 Task: In Heading Arial with underline. Font size of heading  '18'Font style of data Calibri. Font size of data  9Alignment of headline & data Align center. Fill color in heading,  RedFont color of data Black Apply border in Data No BorderIn the sheet   Precision Sales review book
Action: Mouse moved to (80, 184)
Screenshot: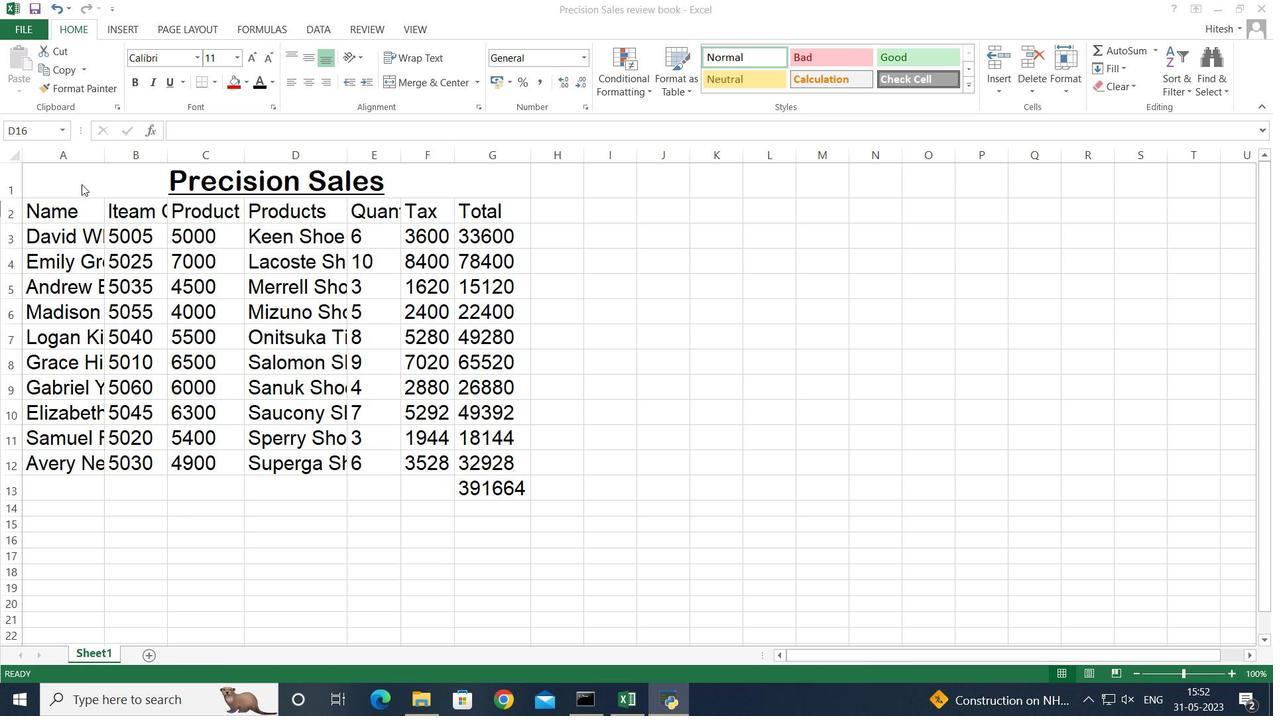 
Action: Mouse pressed left at (80, 184)
Screenshot: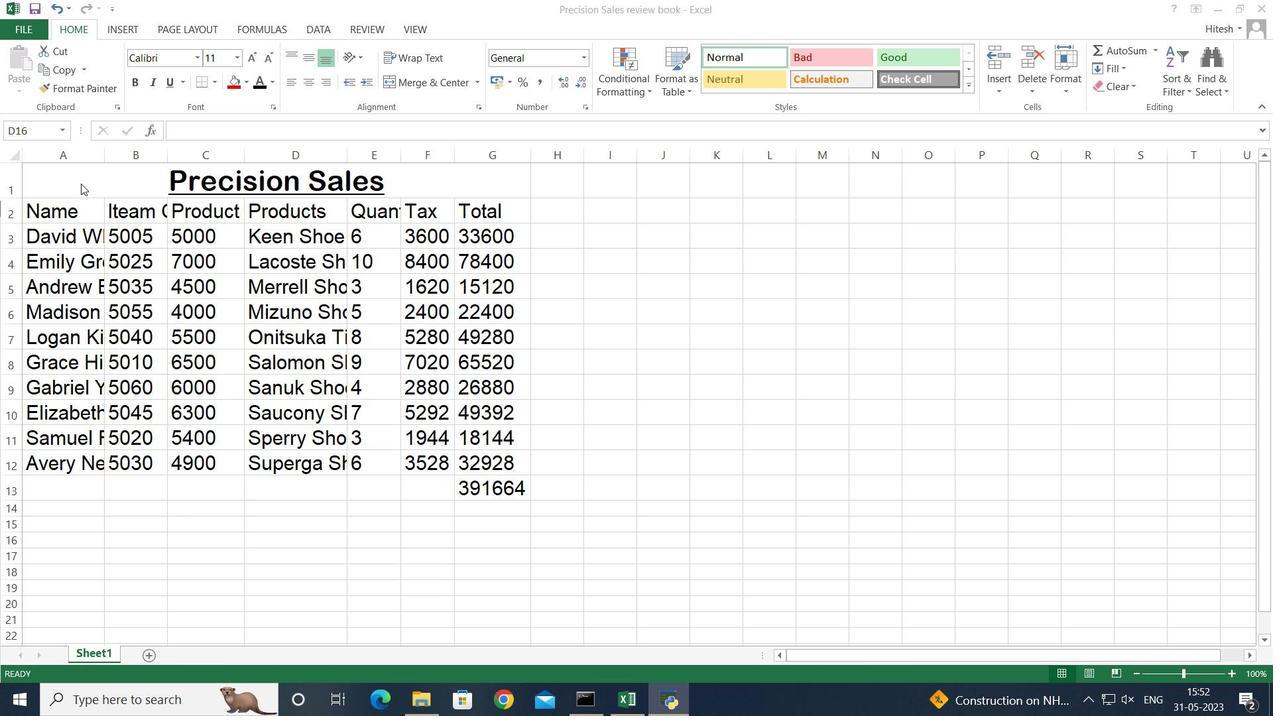 
Action: Mouse moved to (82, 181)
Screenshot: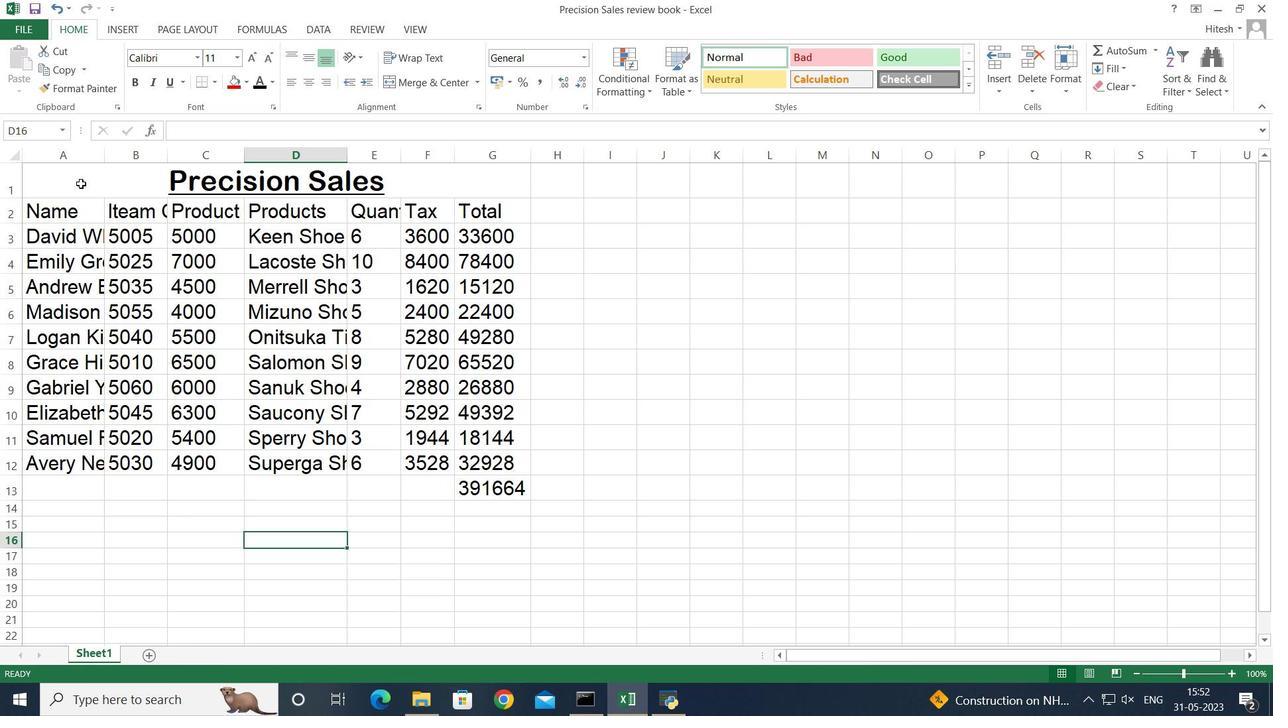
Action: Mouse pressed left at (82, 181)
Screenshot: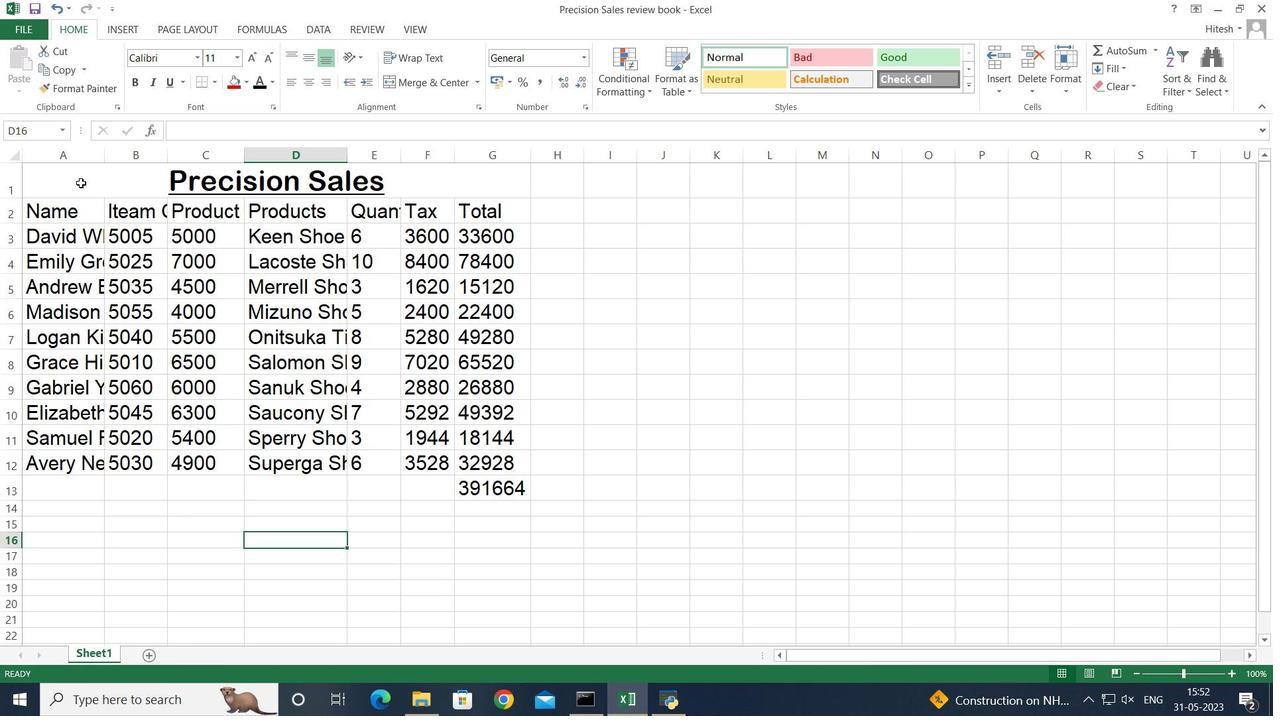 
Action: Mouse moved to (194, 54)
Screenshot: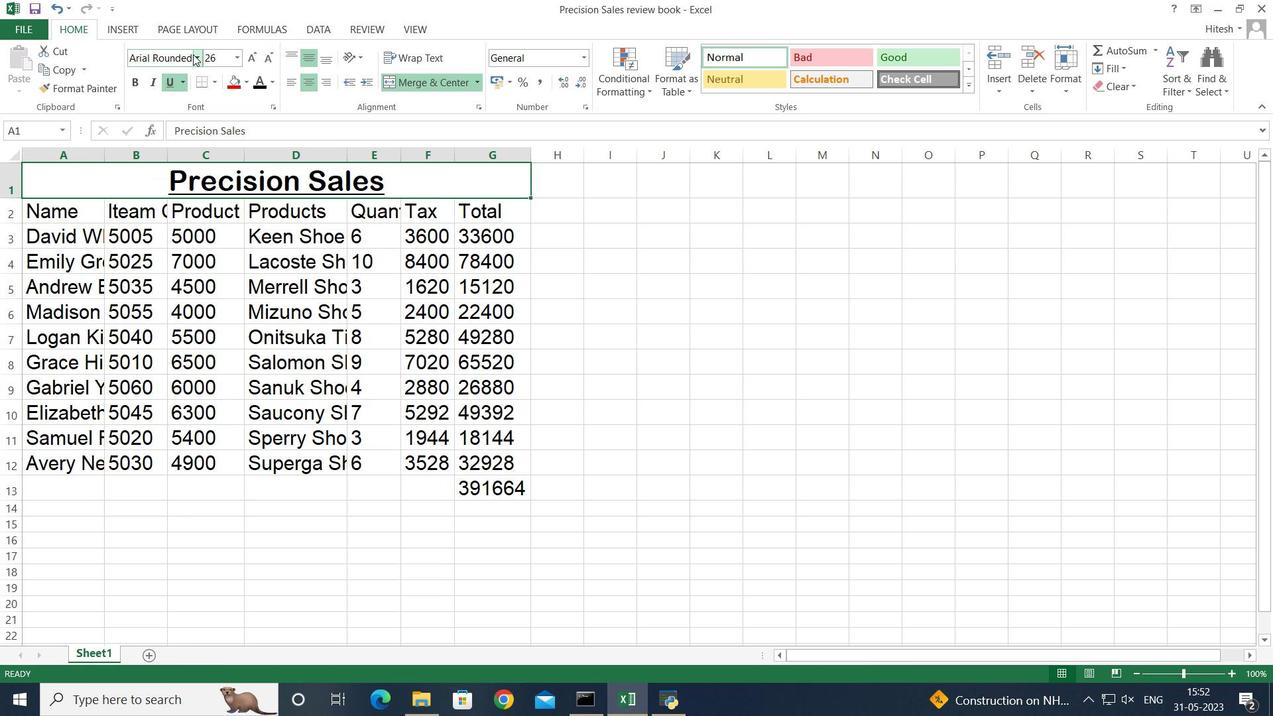 
Action: Mouse pressed left at (194, 54)
Screenshot: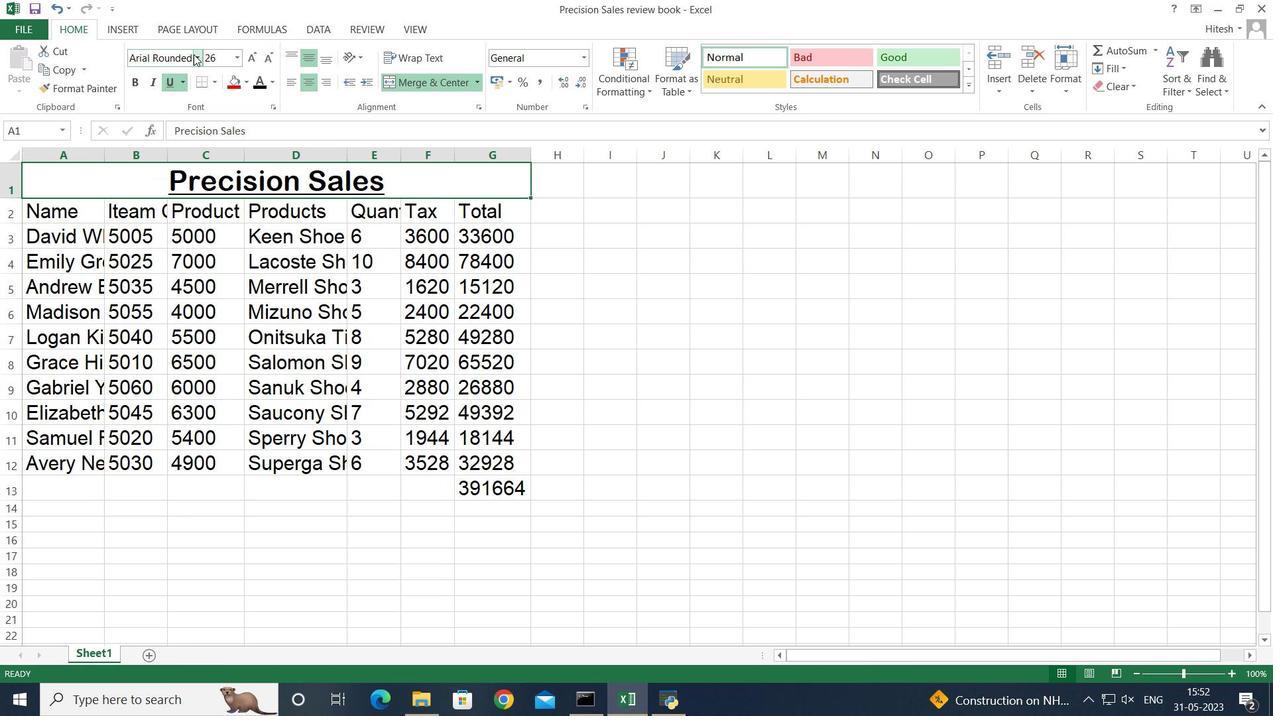 
Action: Mouse moved to (188, 196)
Screenshot: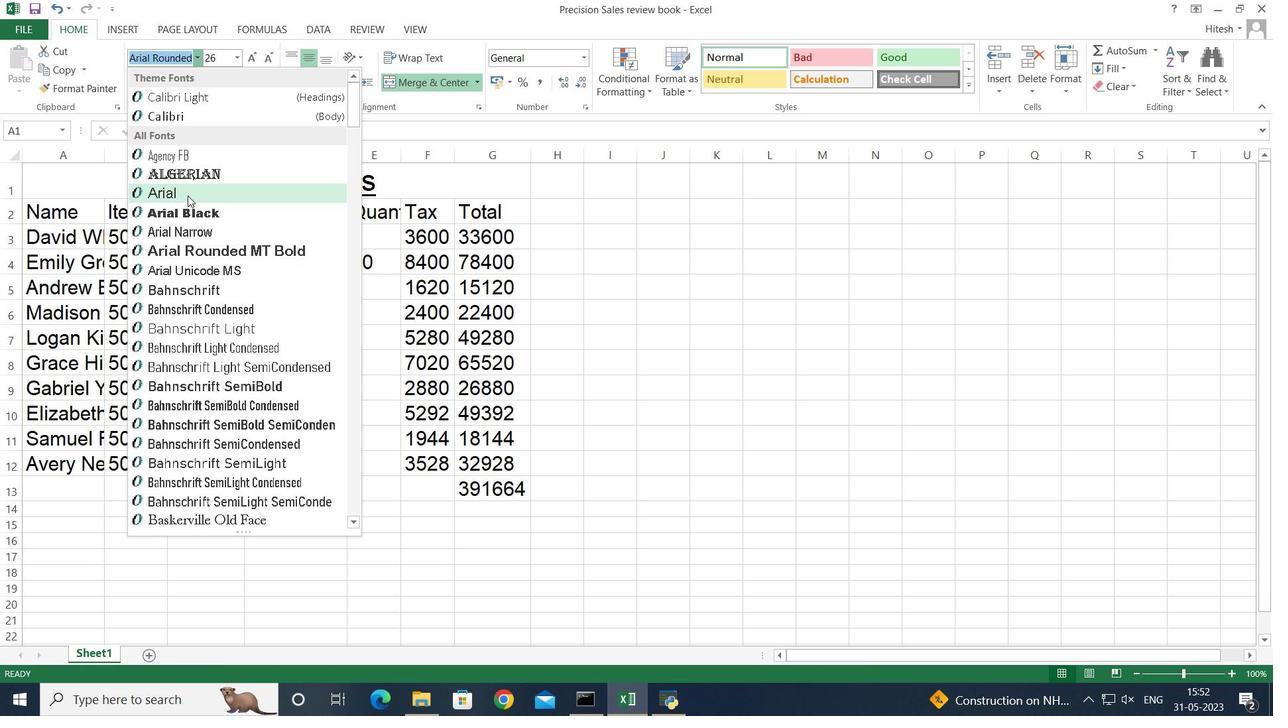
Action: Mouse pressed left at (188, 196)
Screenshot: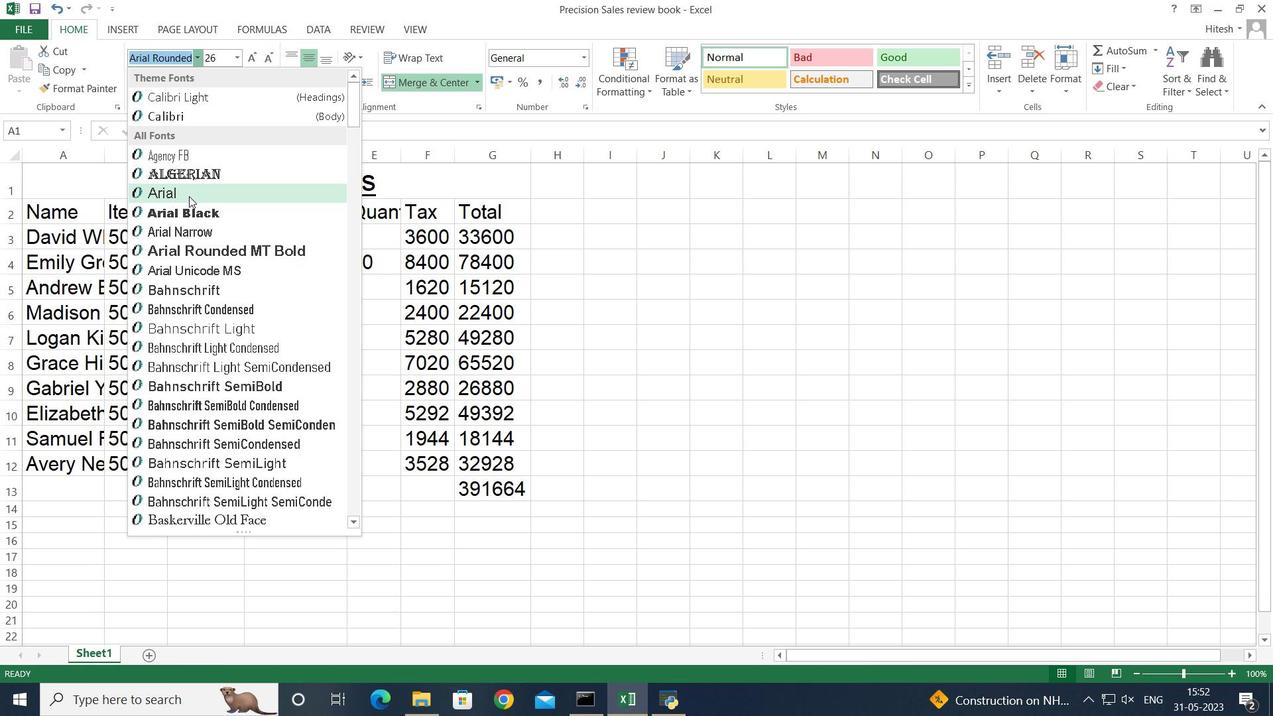 
Action: Mouse moved to (173, 81)
Screenshot: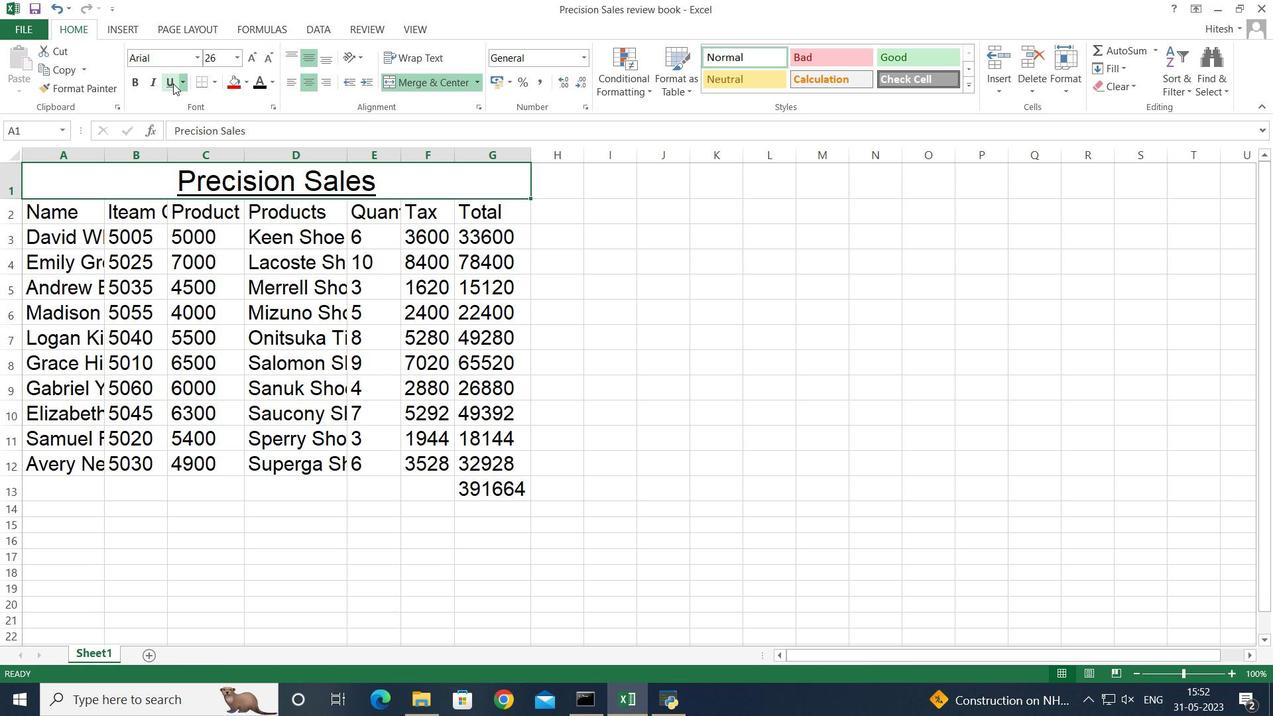 
Action: Mouse pressed left at (173, 81)
Screenshot: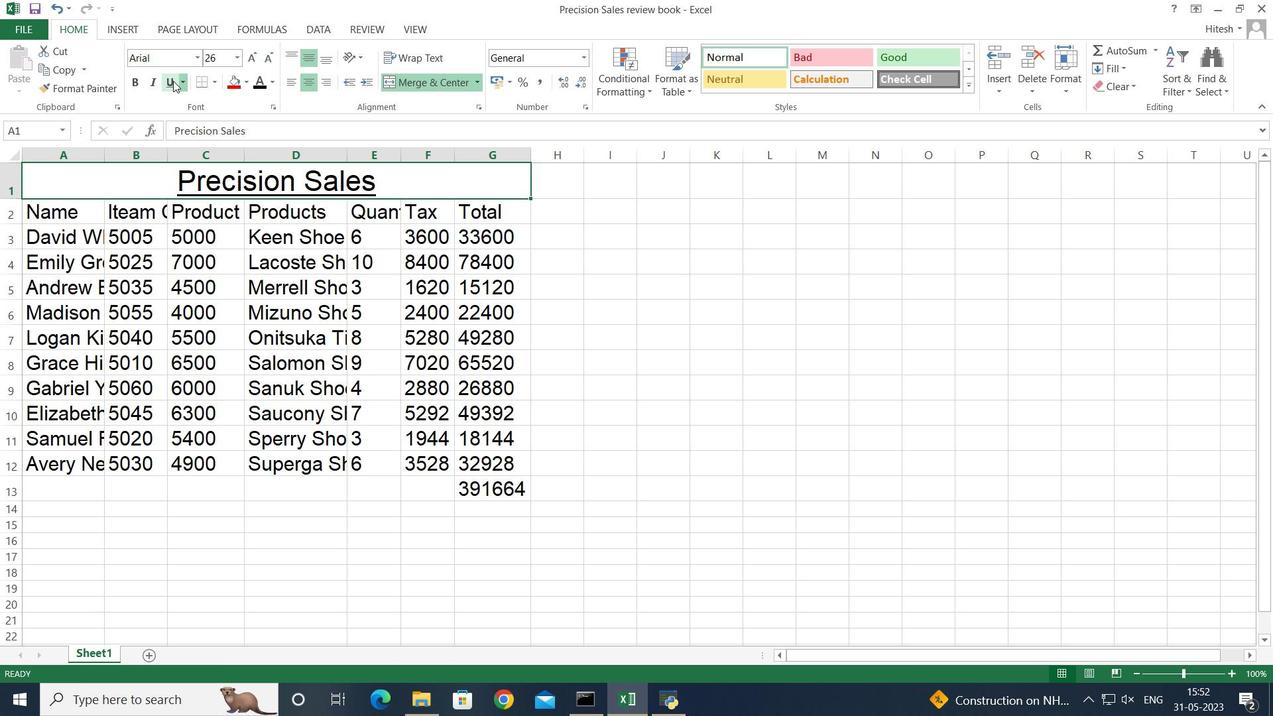 
Action: Mouse pressed left at (173, 81)
Screenshot: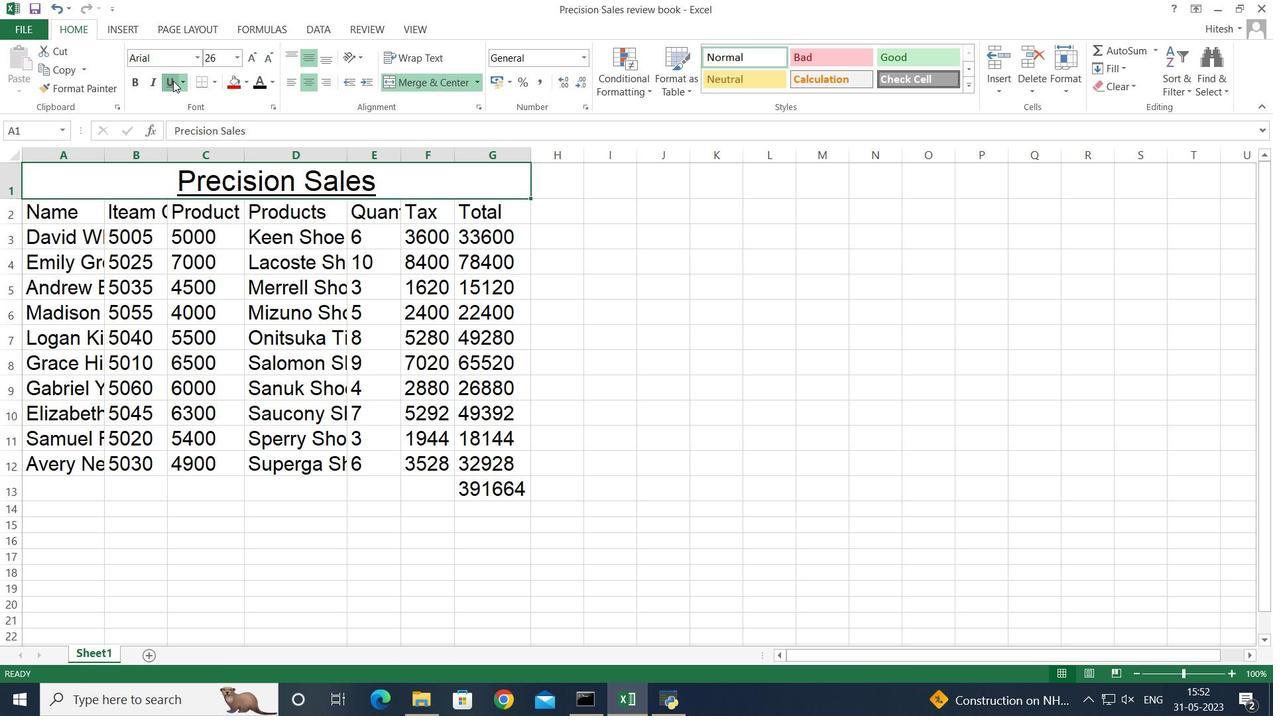 
Action: Mouse moved to (237, 55)
Screenshot: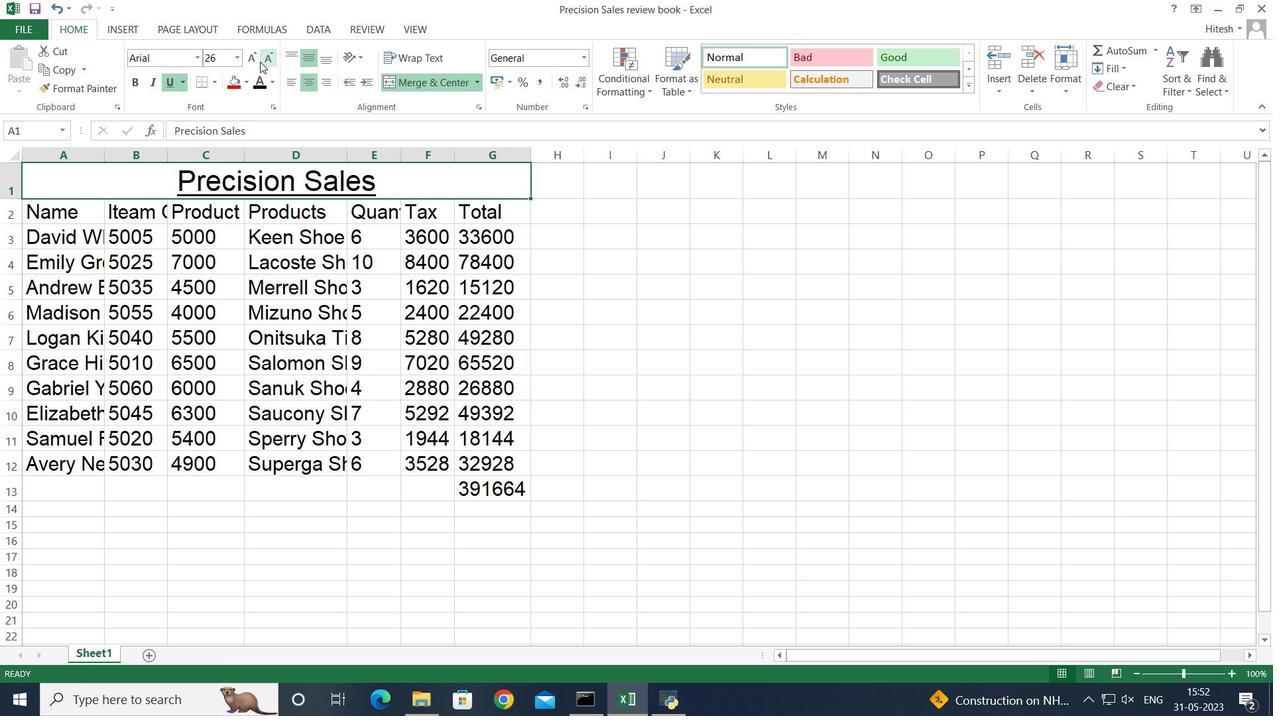 
Action: Mouse pressed left at (237, 55)
Screenshot: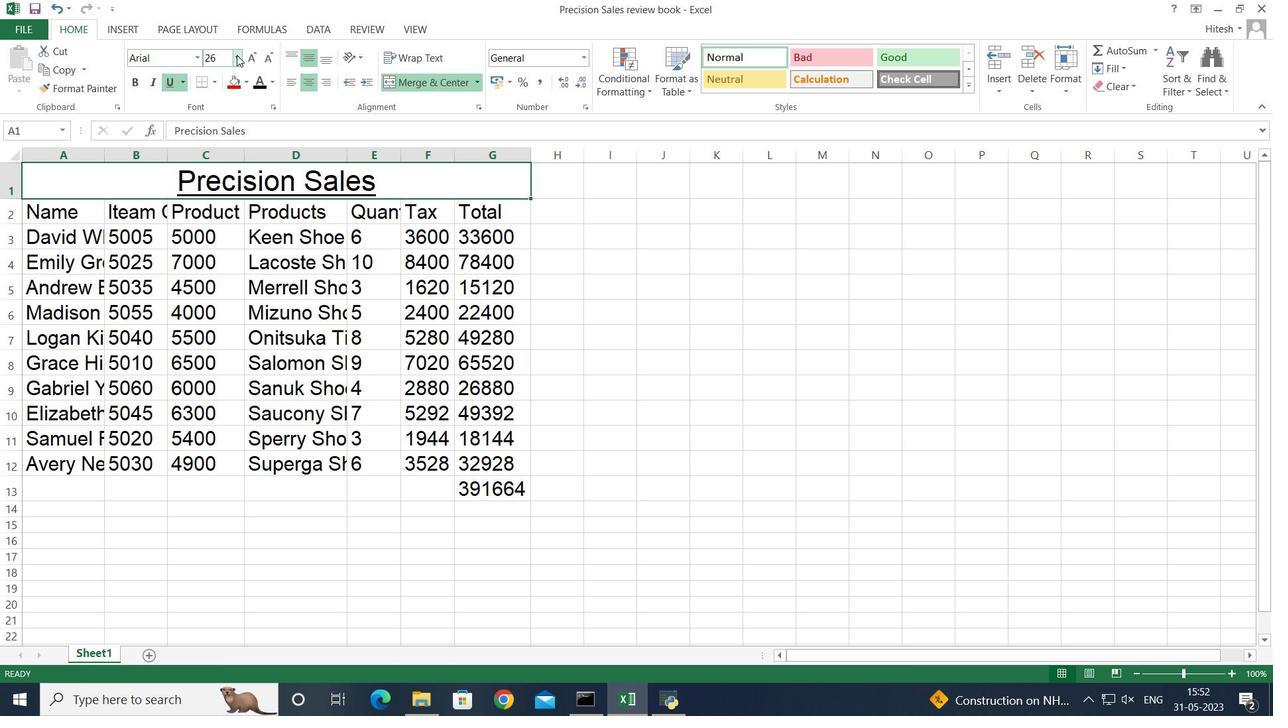 
Action: Mouse moved to (218, 182)
Screenshot: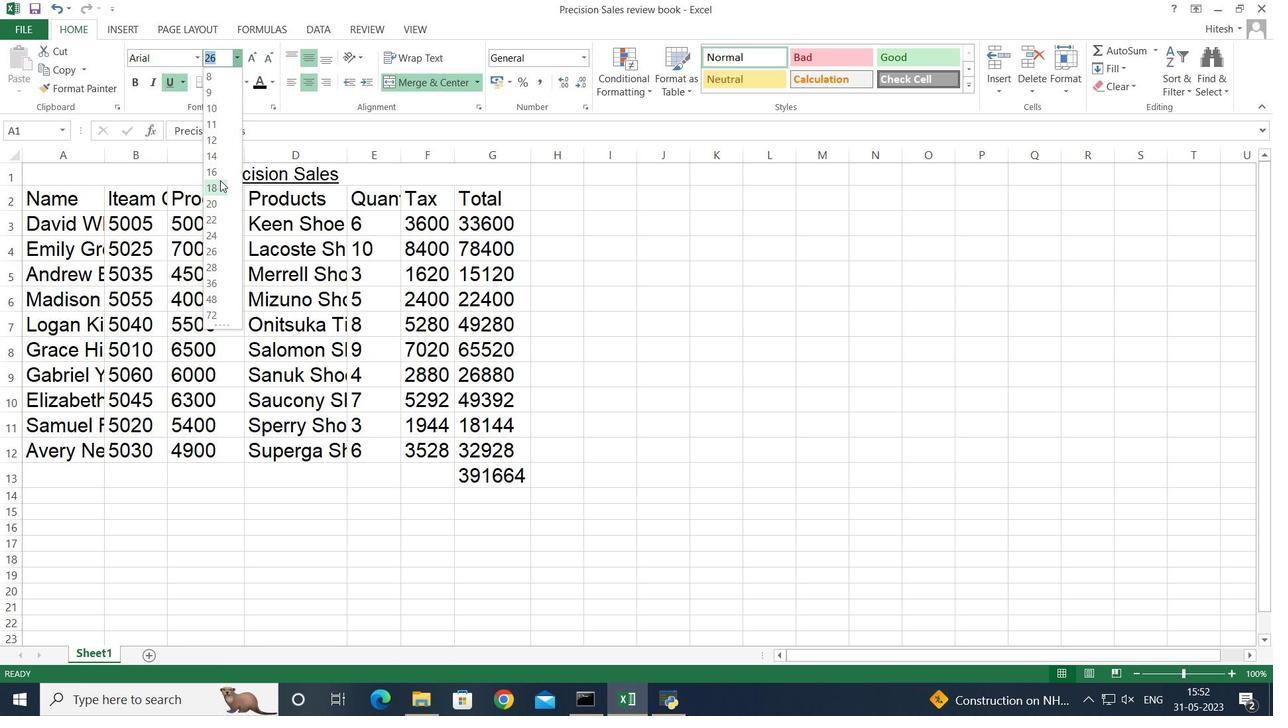 
Action: Mouse pressed left at (218, 182)
Screenshot: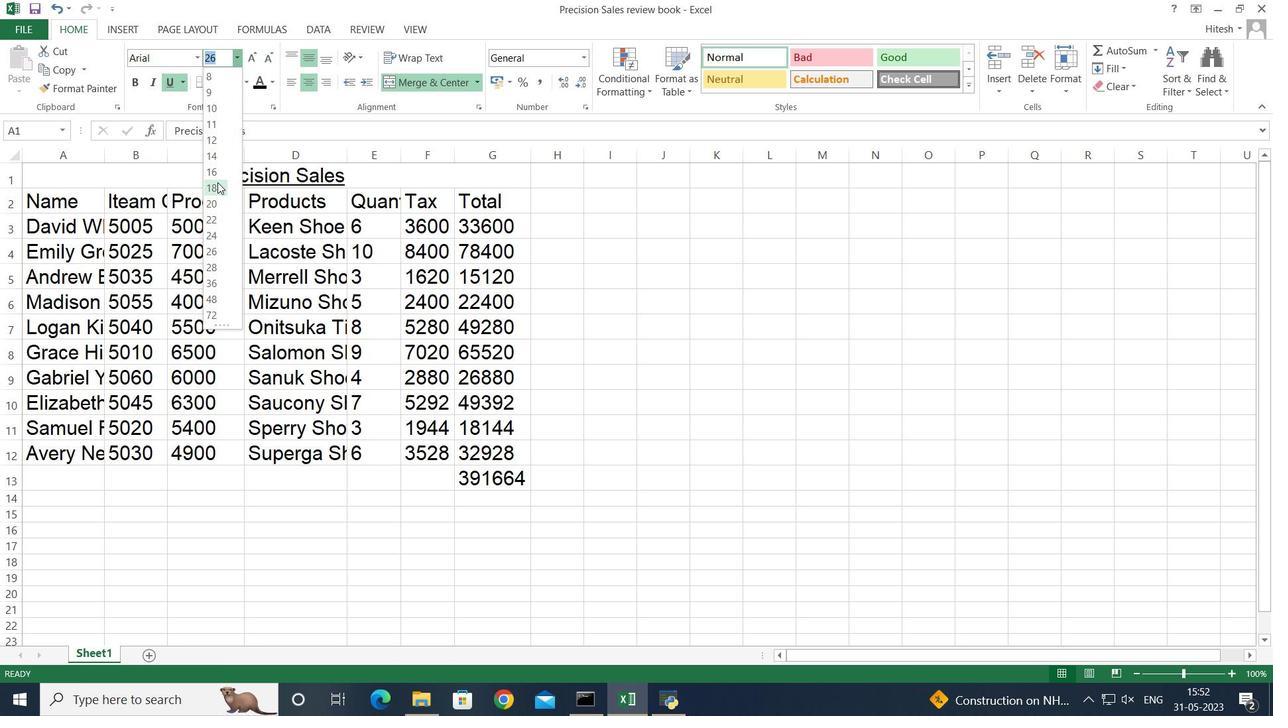 
Action: Mouse moved to (141, 483)
Screenshot: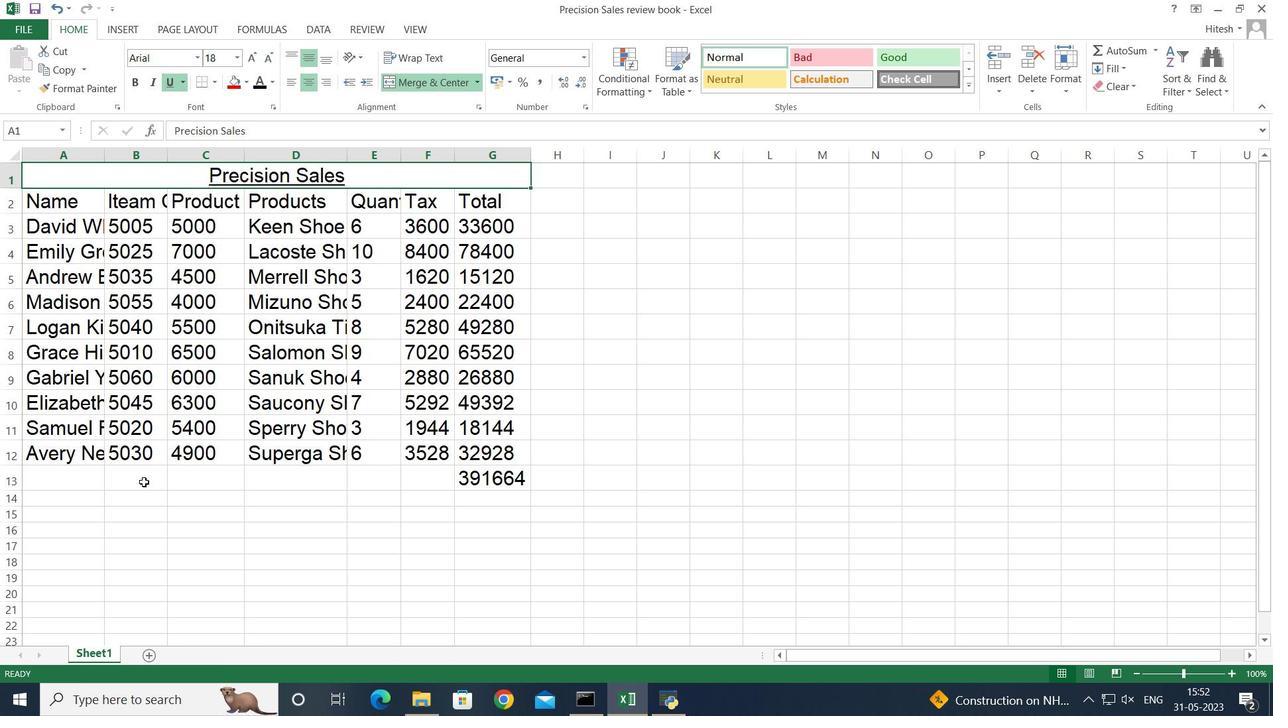
Action: Mouse pressed left at (141, 483)
Screenshot: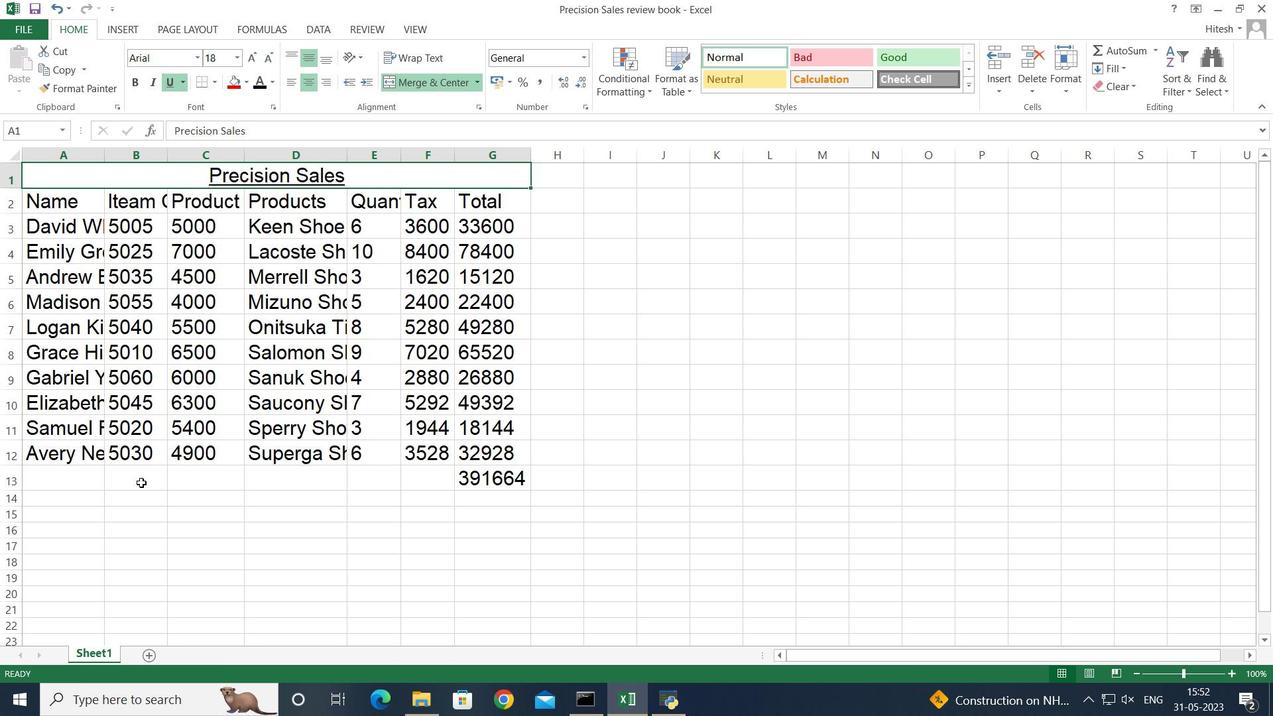 
Action: Mouse moved to (65, 198)
Screenshot: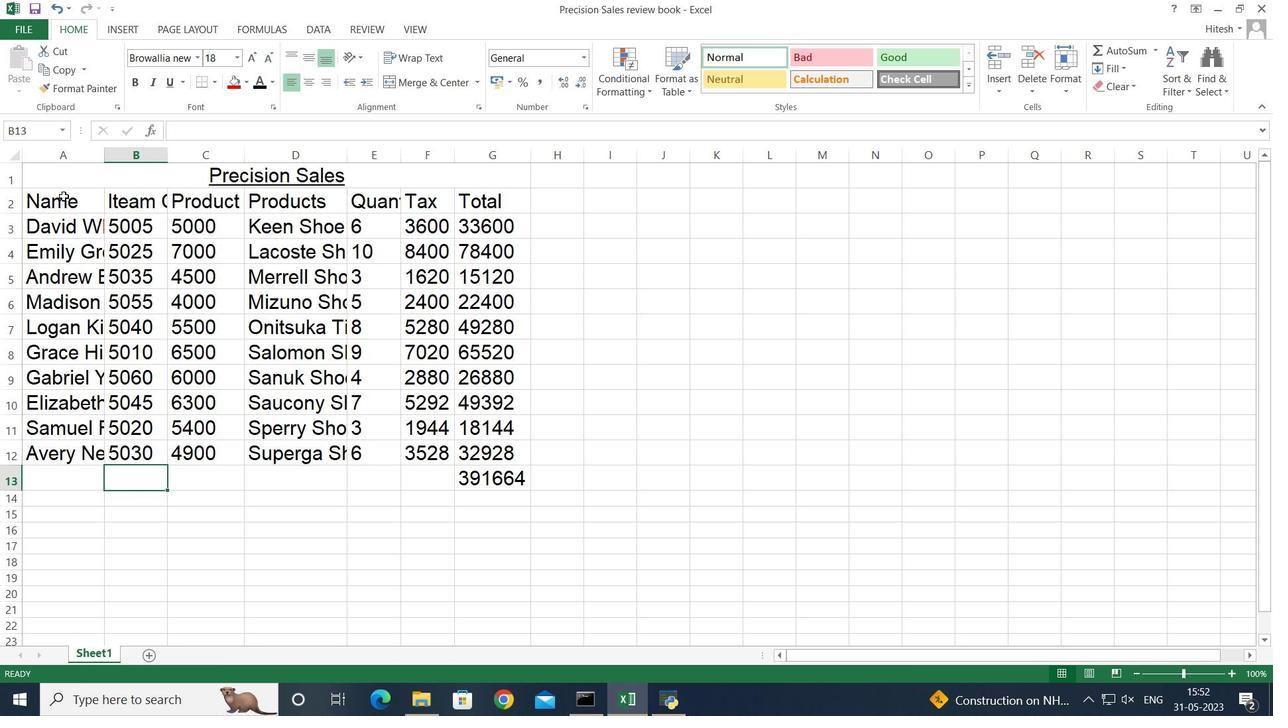 
Action: Mouse pressed left at (65, 198)
Screenshot: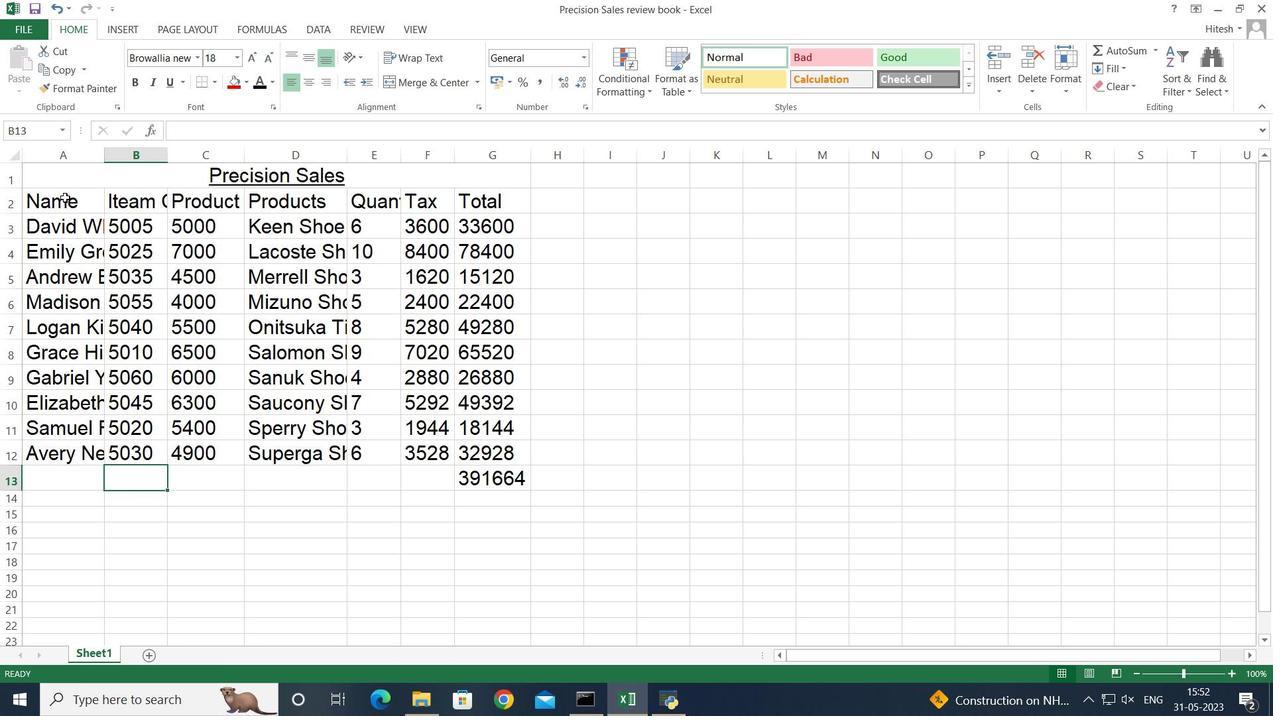 
Action: Key pressed <Key.shift><Key.right><Key.right><Key.right><Key.right><Key.right><Key.right><Key.down><Key.down><Key.down><Key.down><Key.down><Key.down><Key.down><Key.down><Key.down><Key.down><Key.down>
Screenshot: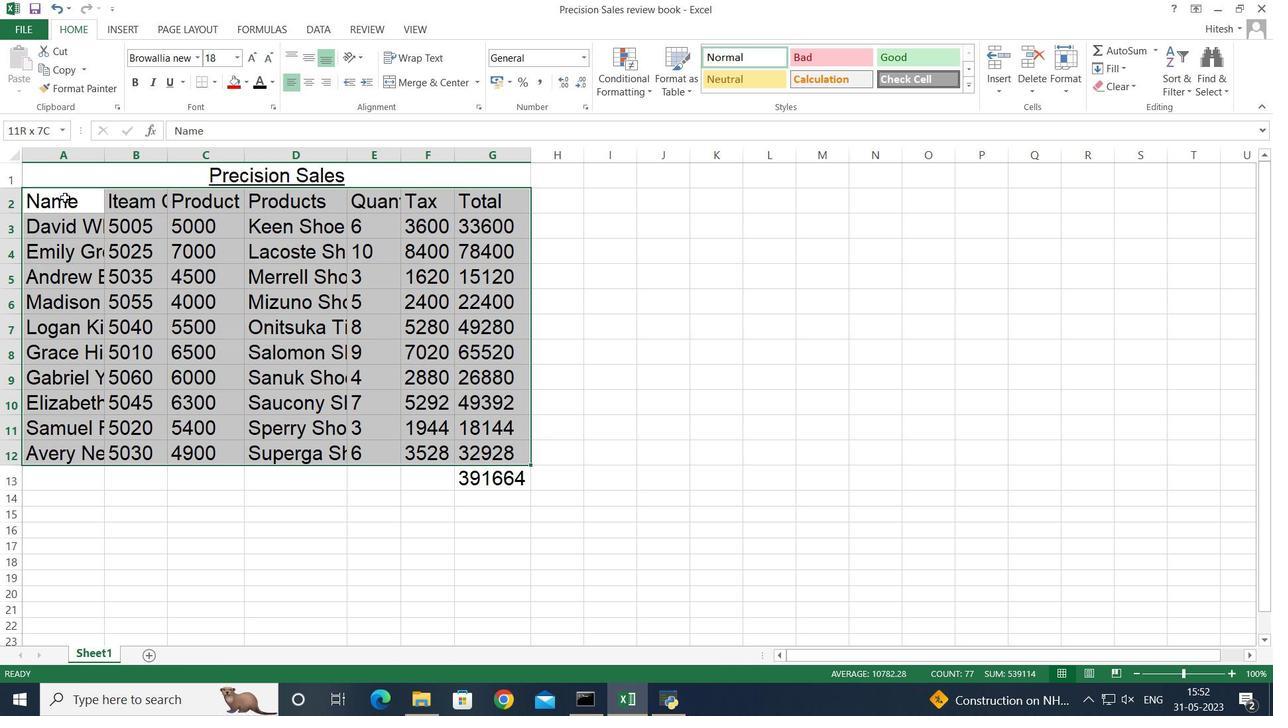 
Action: Mouse moved to (196, 62)
Screenshot: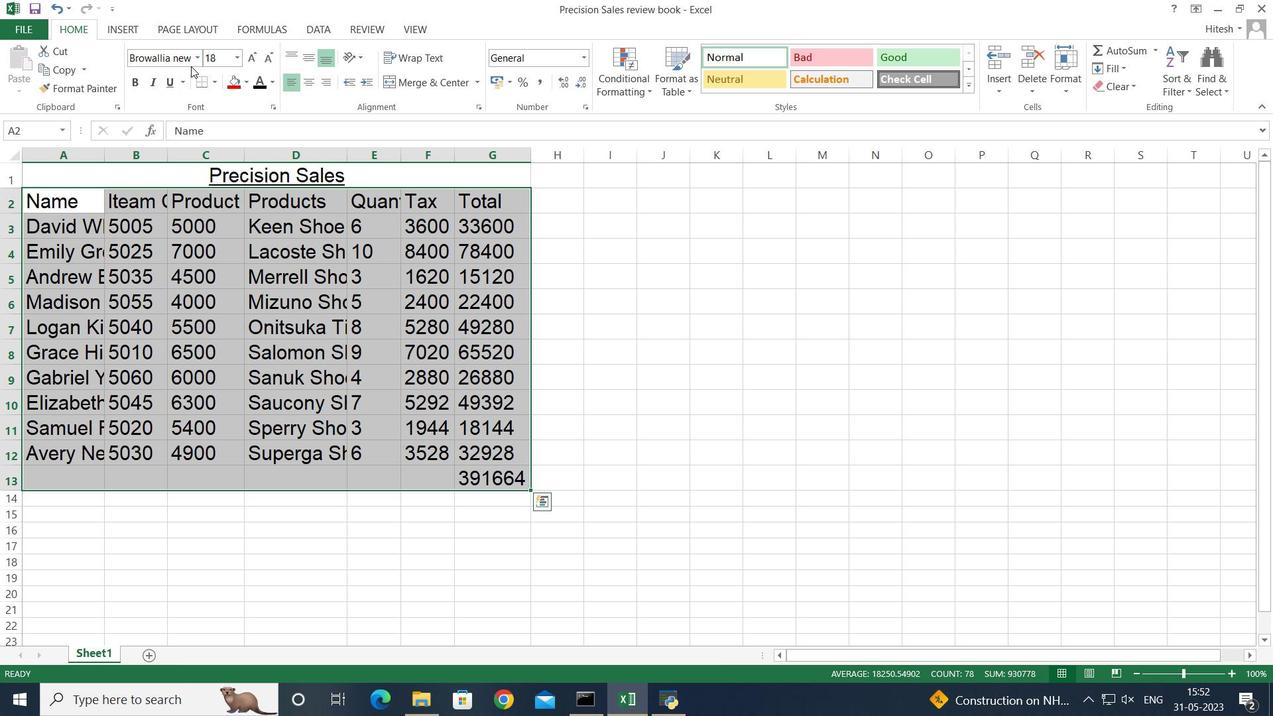 
Action: Mouse pressed left at (196, 62)
Screenshot: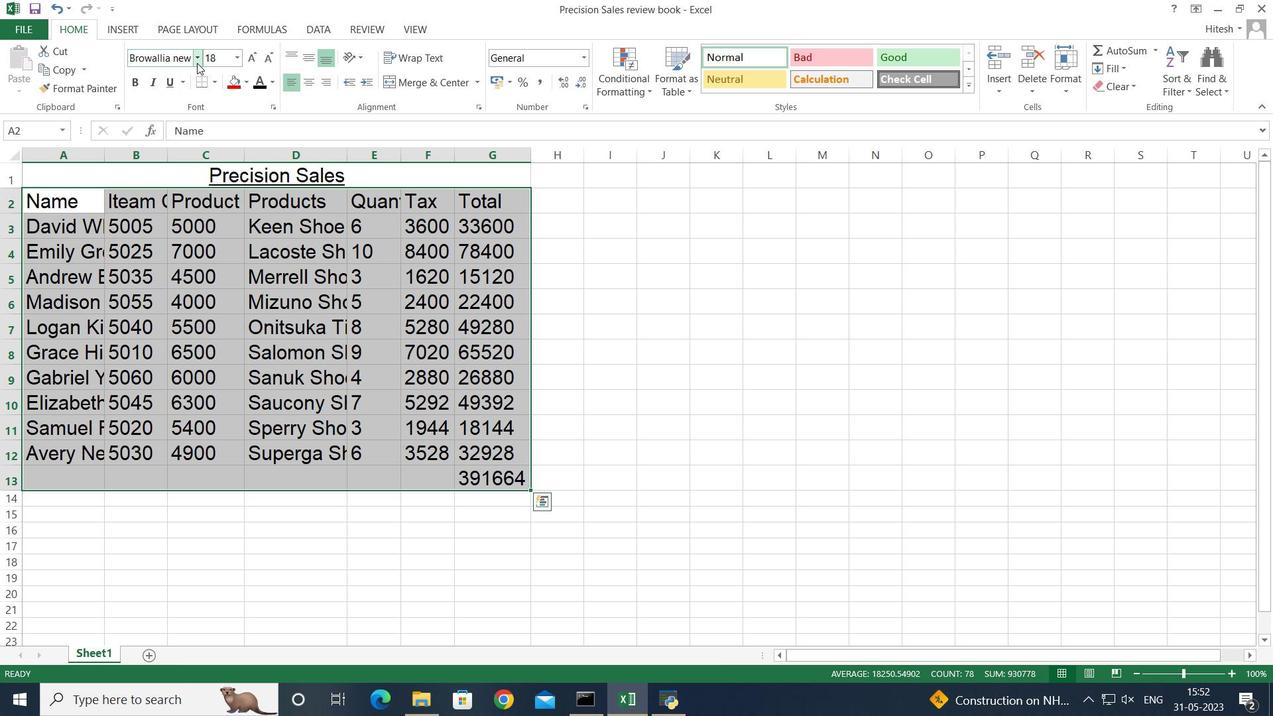 
Action: Mouse moved to (190, 112)
Screenshot: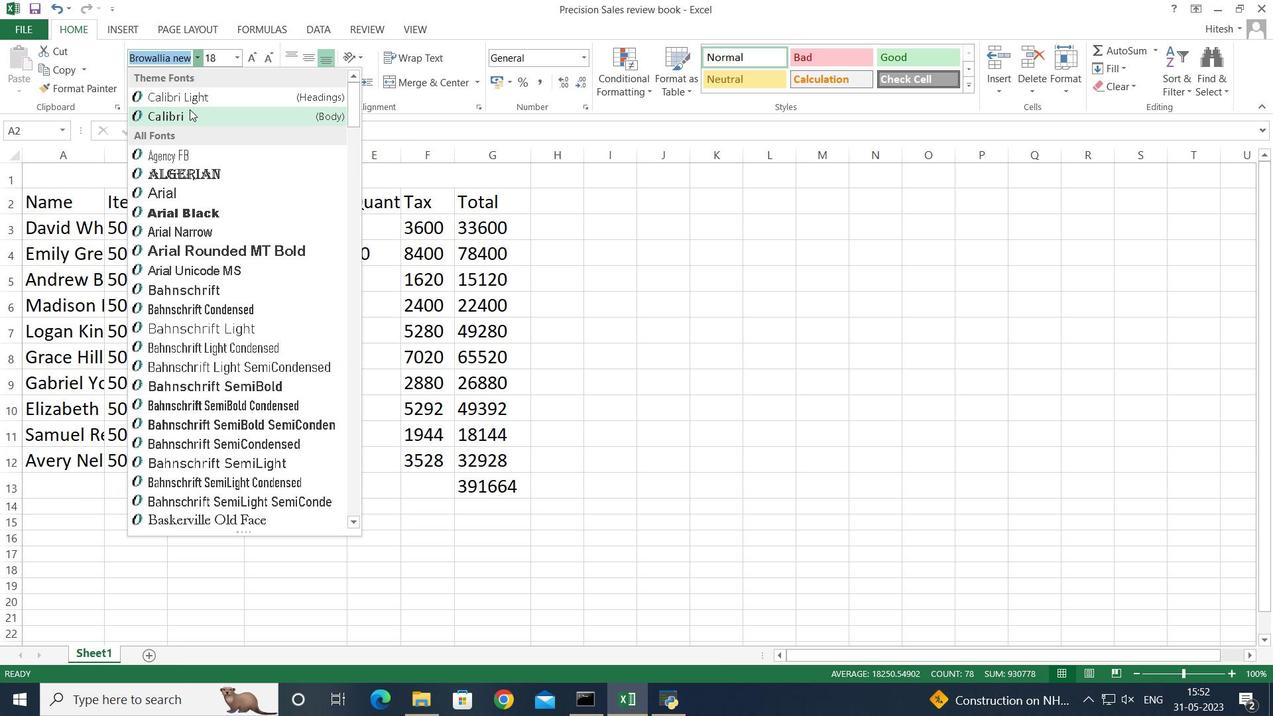 
Action: Mouse pressed left at (190, 112)
Screenshot: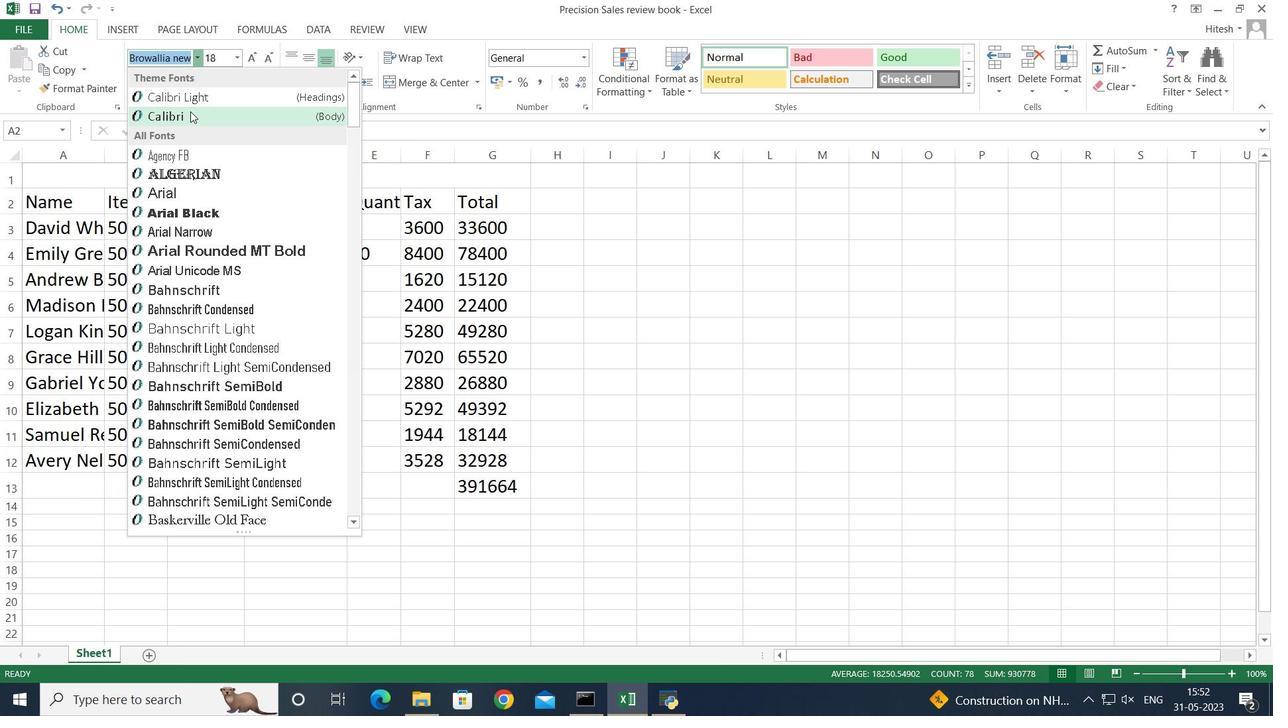
Action: Mouse moved to (234, 55)
Screenshot: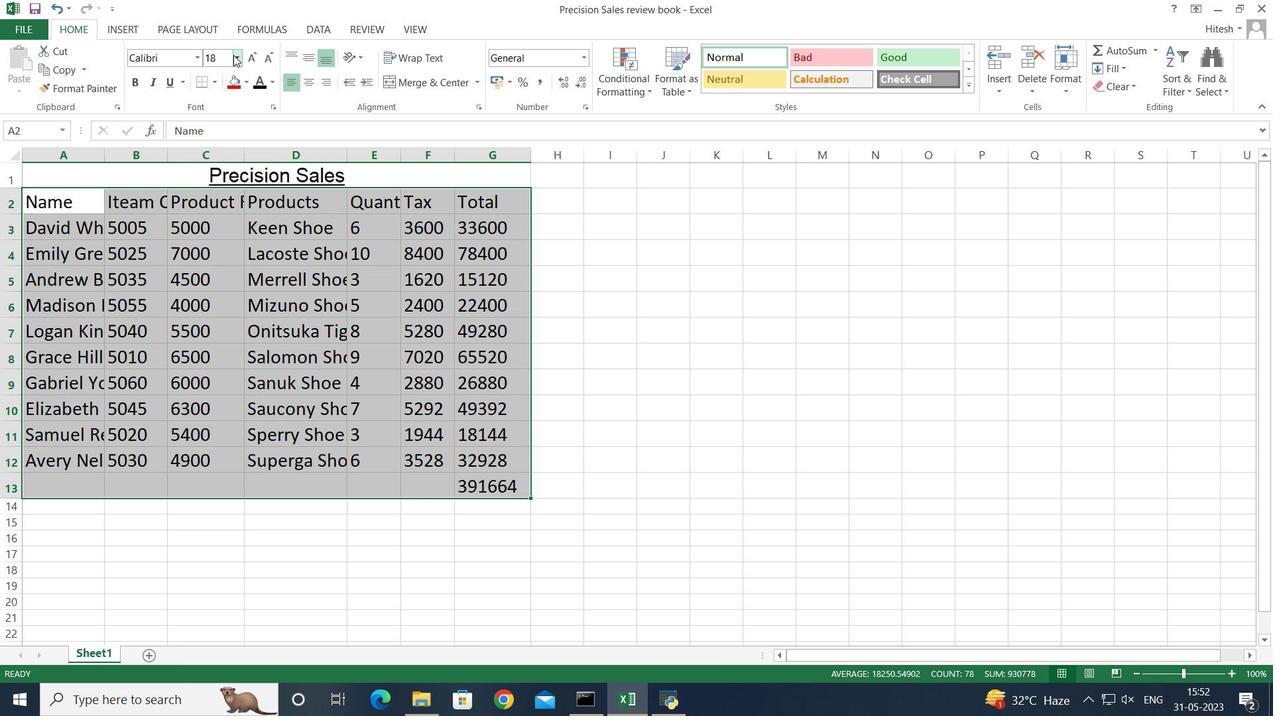 
Action: Mouse pressed left at (234, 55)
Screenshot: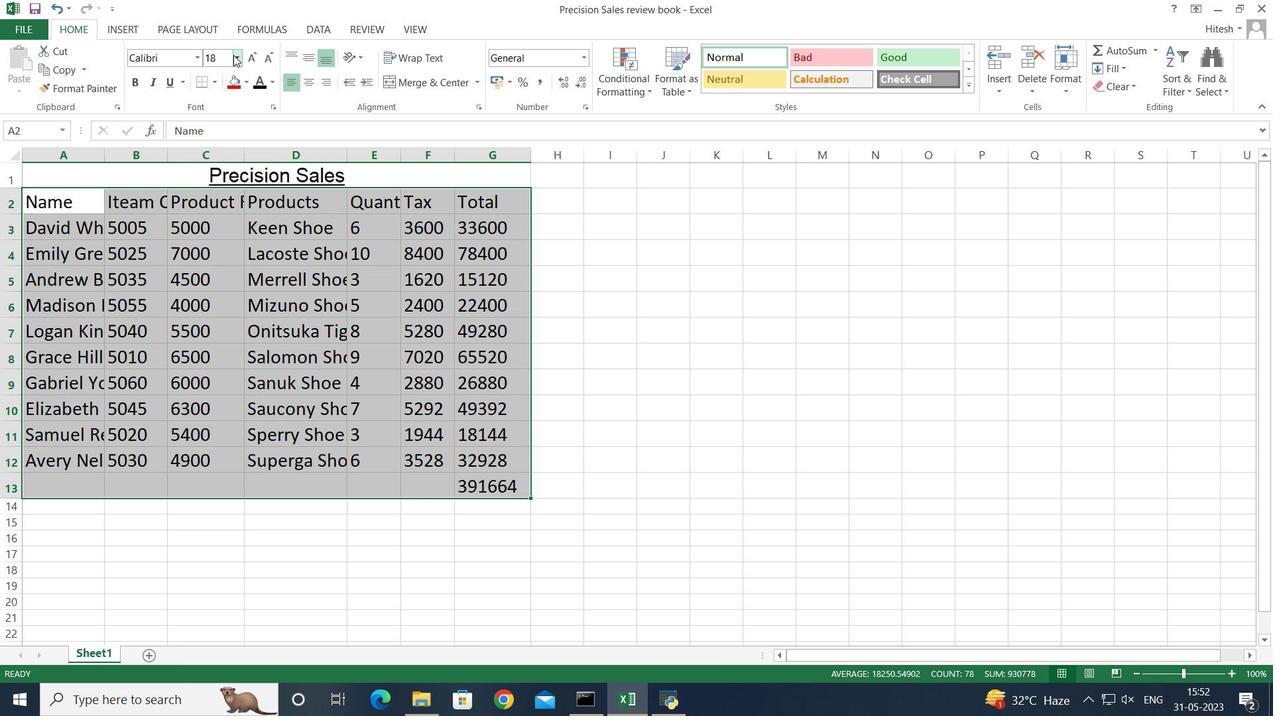
Action: Mouse moved to (220, 88)
Screenshot: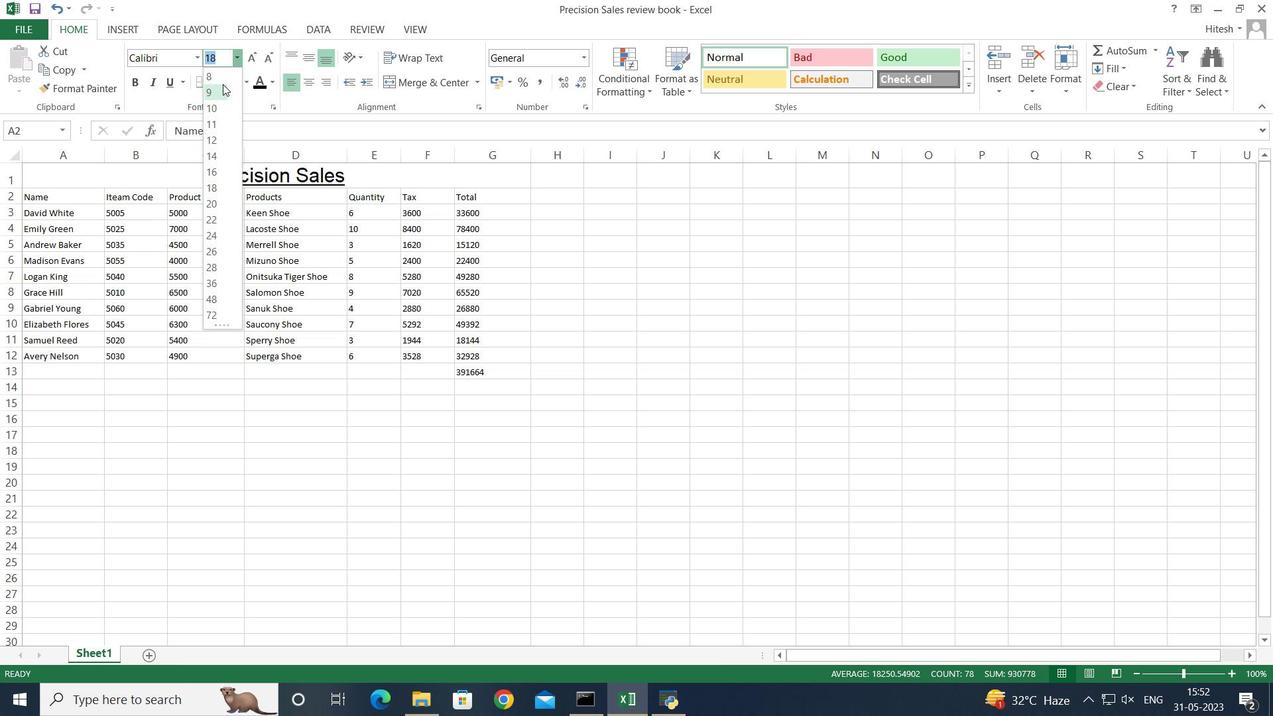 
Action: Mouse pressed left at (220, 88)
Screenshot: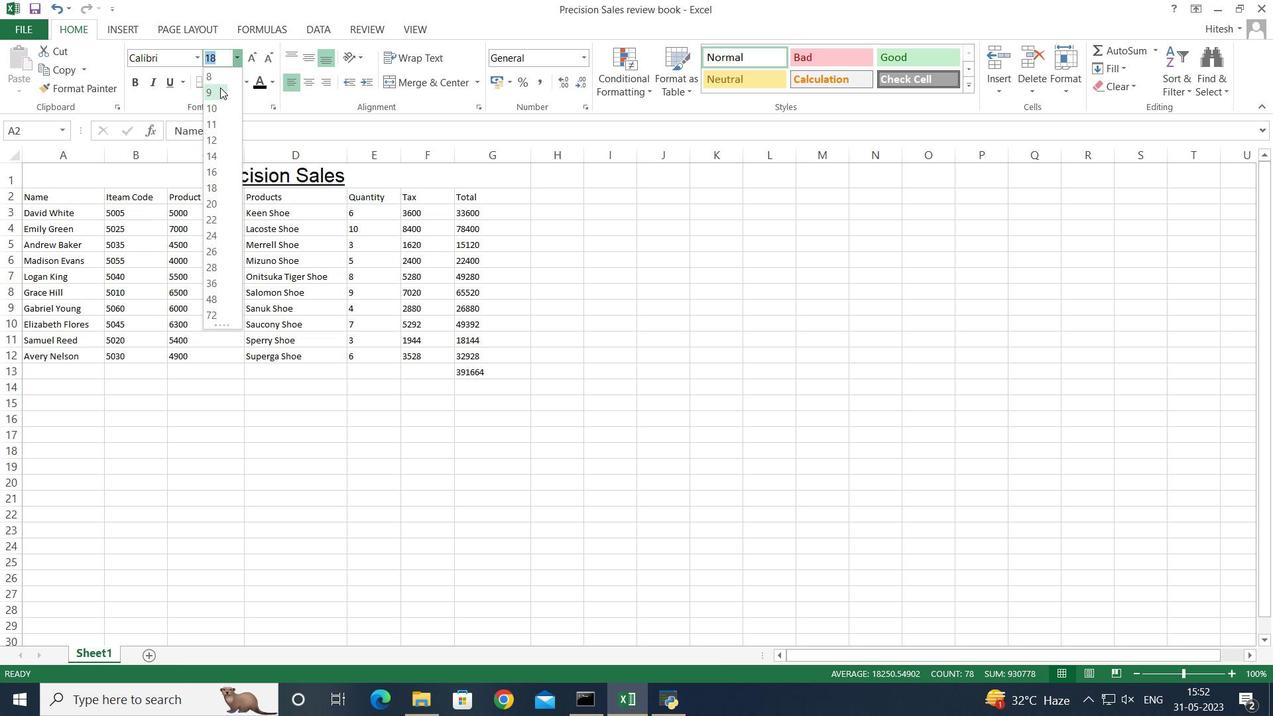 
Action: Mouse moved to (185, 418)
Screenshot: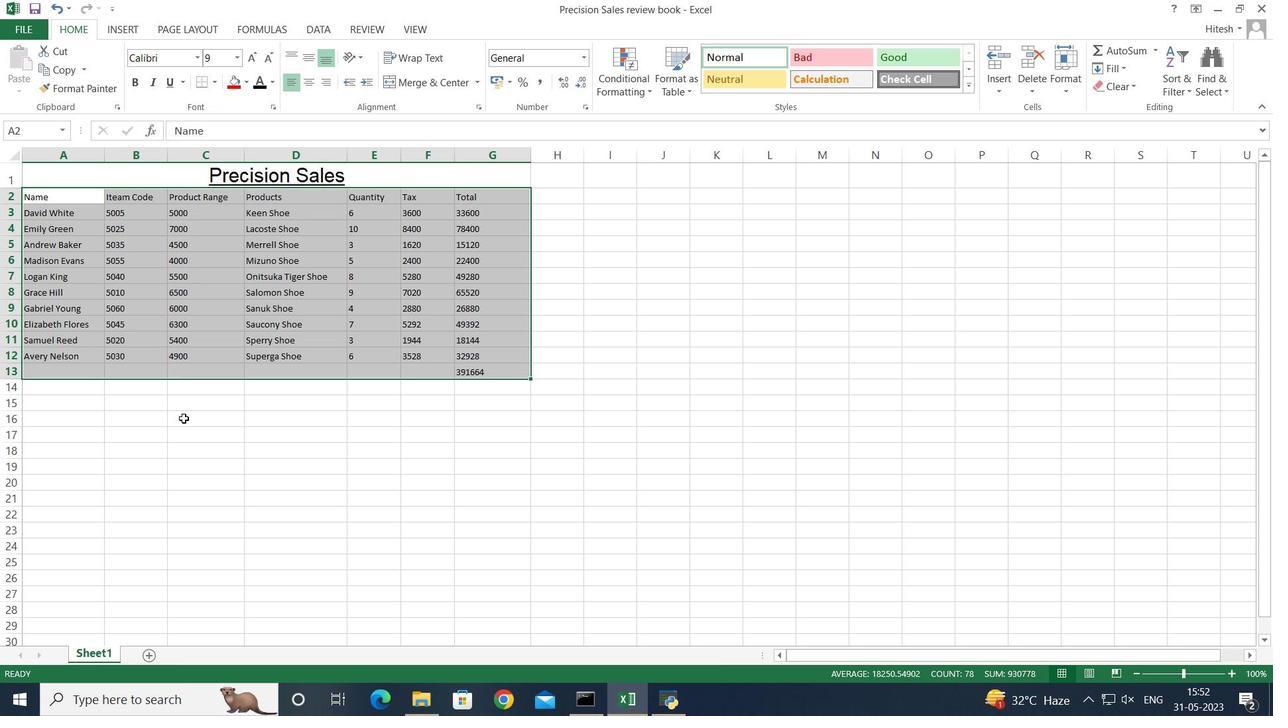 
Action: Mouse pressed left at (185, 418)
Screenshot: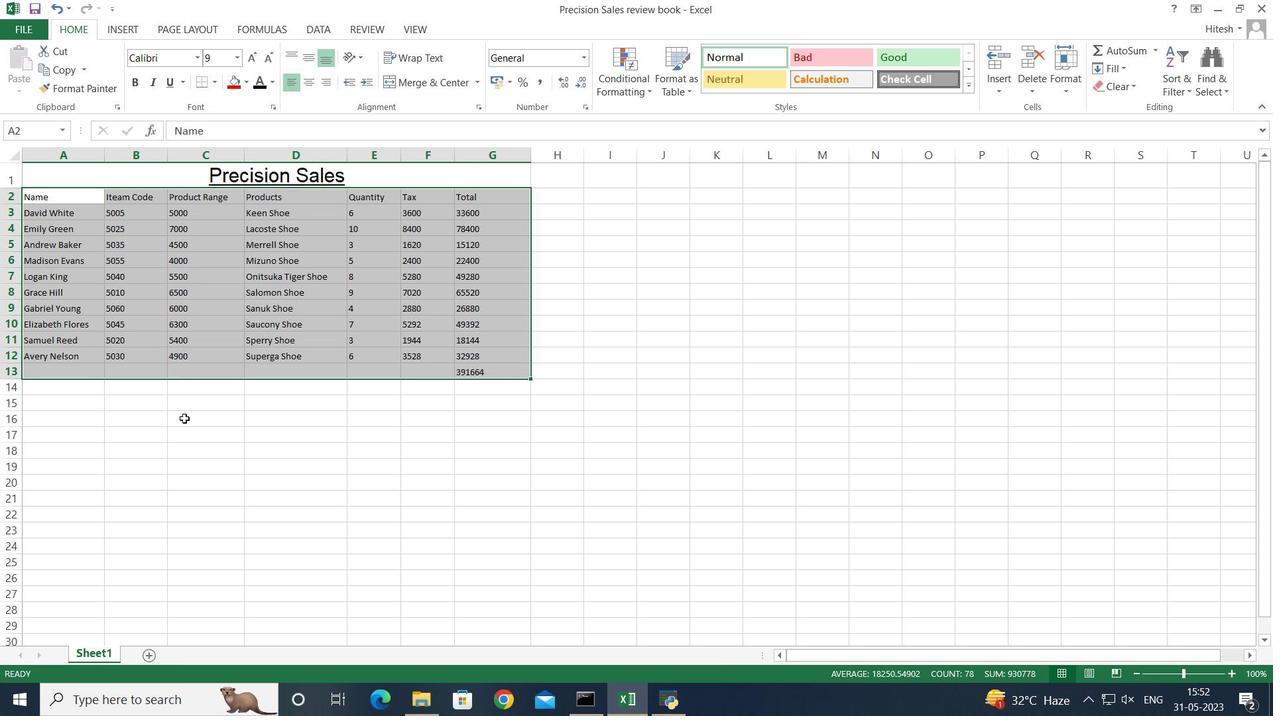 
Action: Mouse moved to (92, 176)
Screenshot: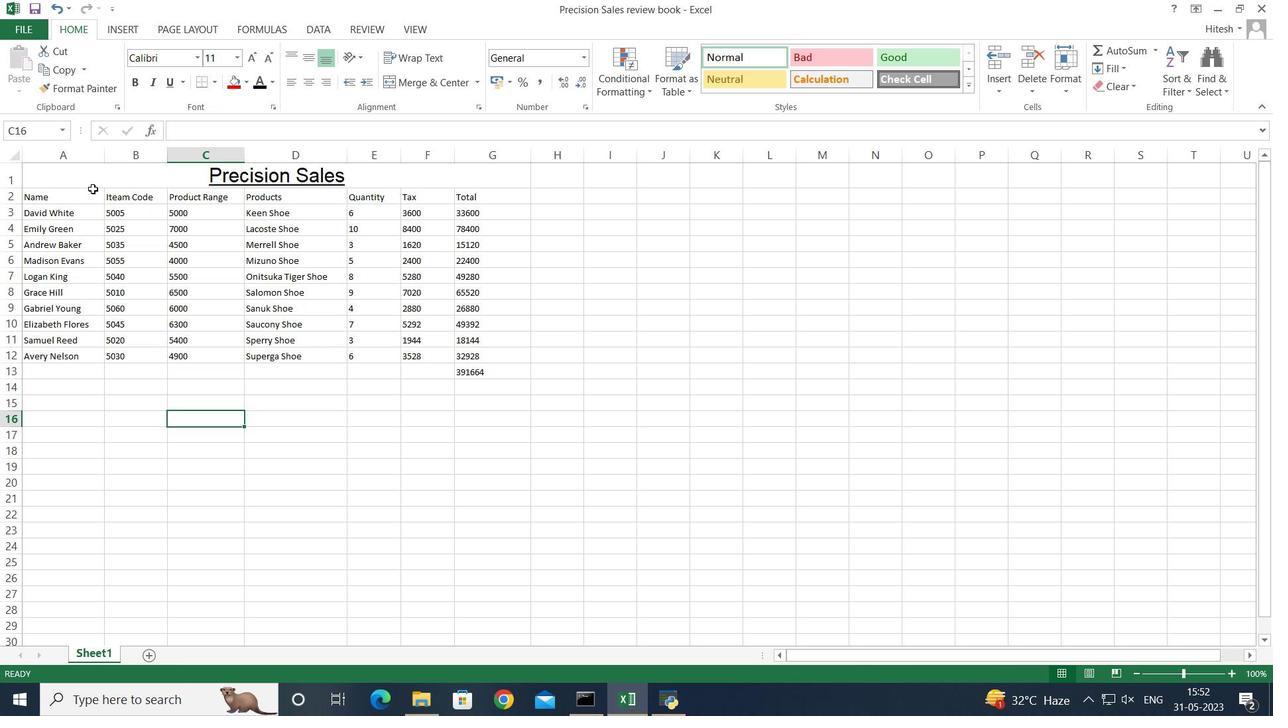 
Action: Mouse pressed left at (92, 176)
Screenshot: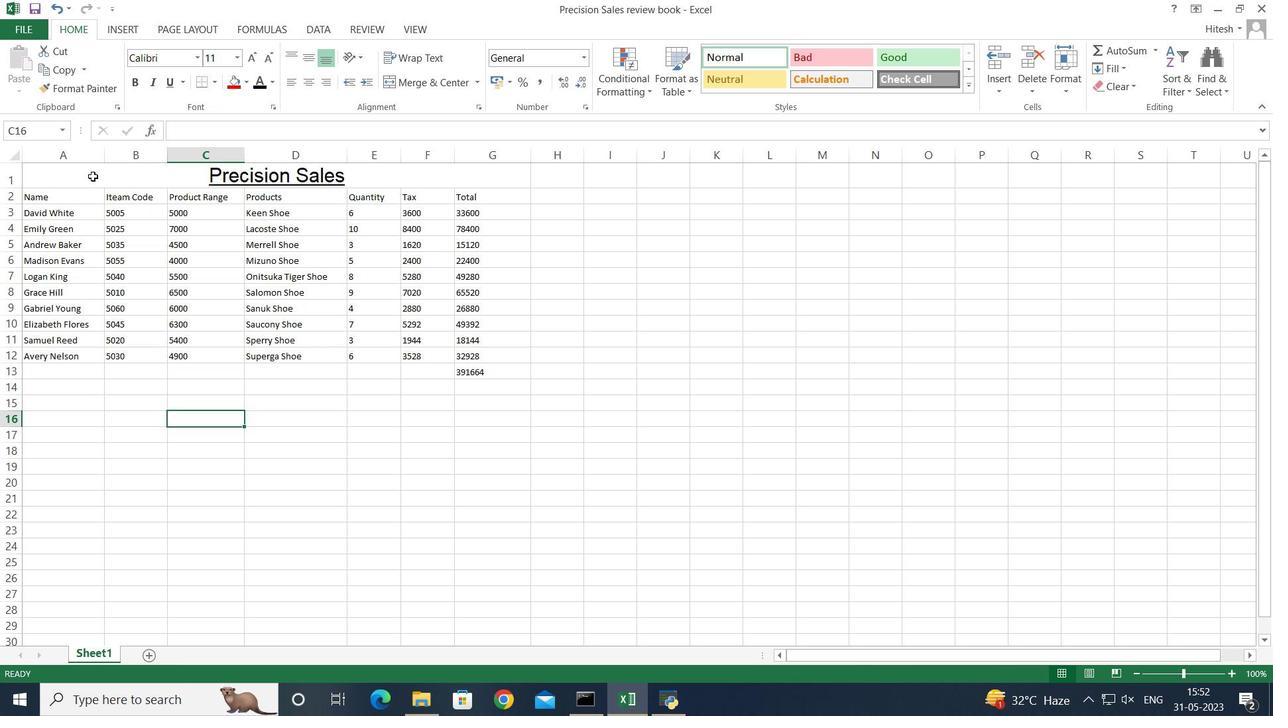 
Action: Key pressed <Key.shift><Key.shift><Key.shift><Key.shift><Key.shift><Key.shift><Key.down><Key.down><Key.down><Key.down><Key.down><Key.down><Key.down><Key.down><Key.down><Key.down><Key.down><Key.down>
Screenshot: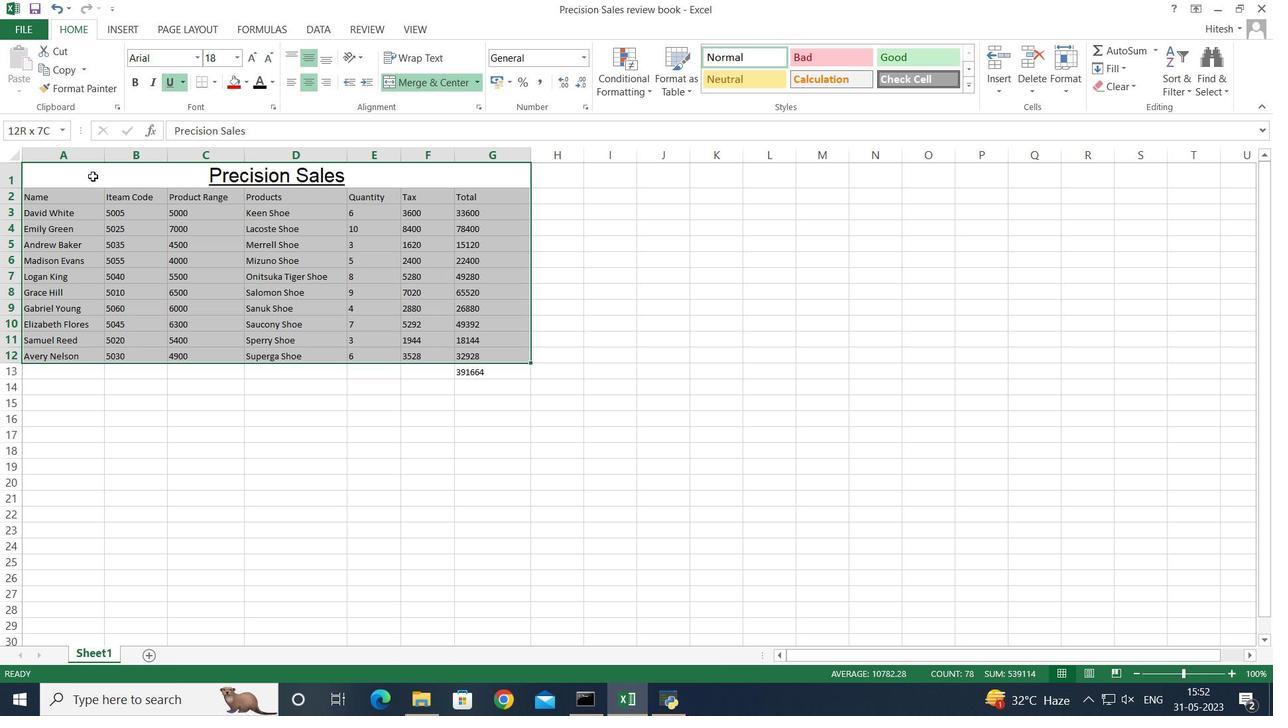 
Action: Mouse moved to (310, 82)
Screenshot: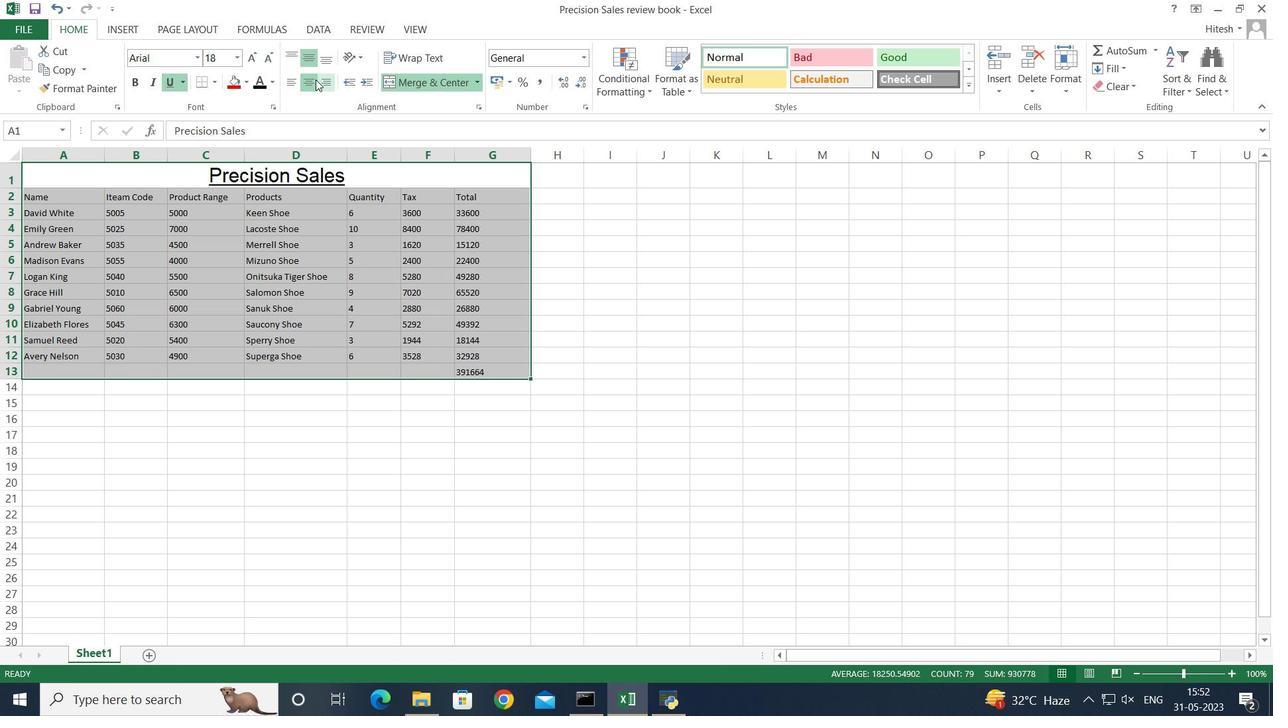 
Action: Mouse pressed left at (310, 82)
Screenshot: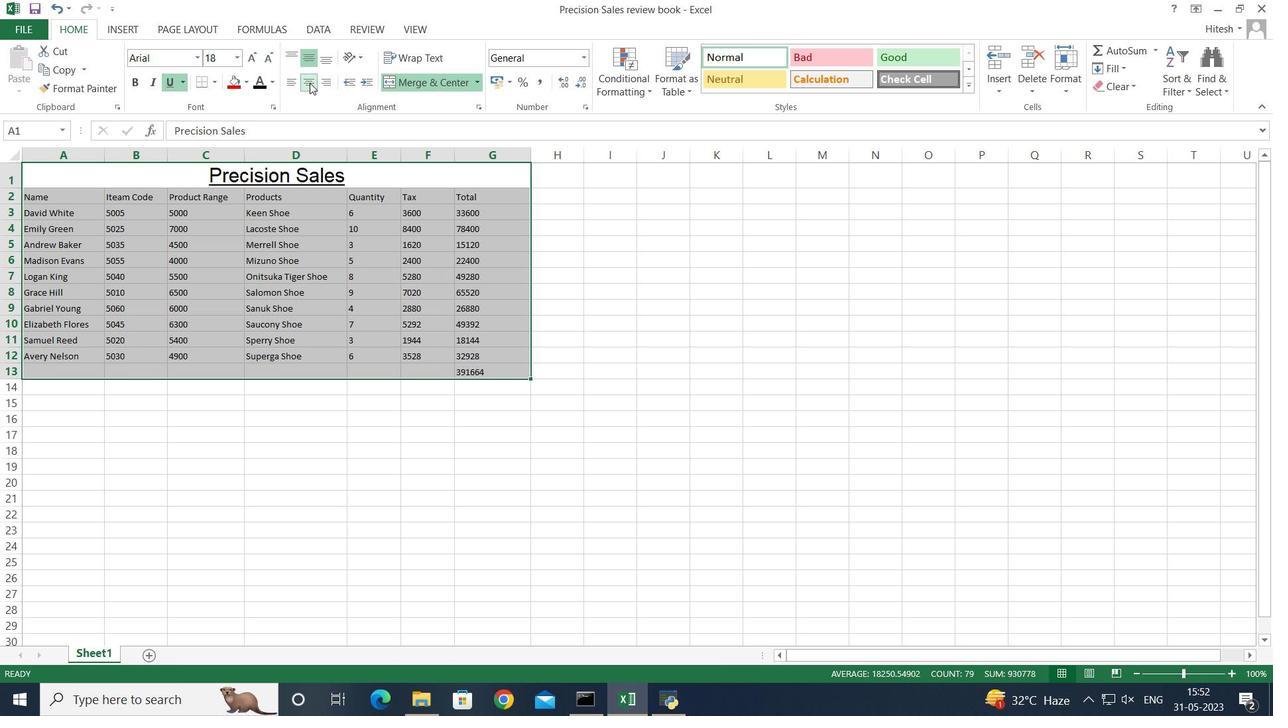 
Action: Mouse pressed left at (310, 82)
Screenshot: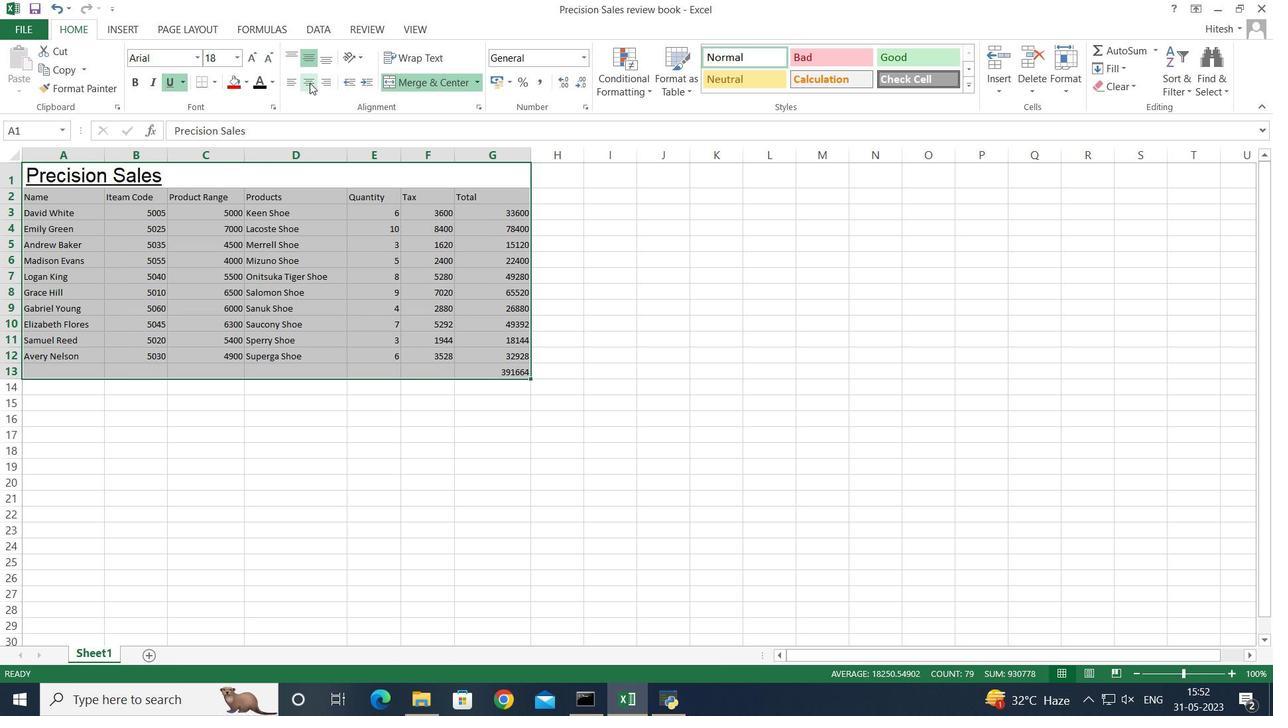 
Action: Mouse moved to (303, 433)
Screenshot: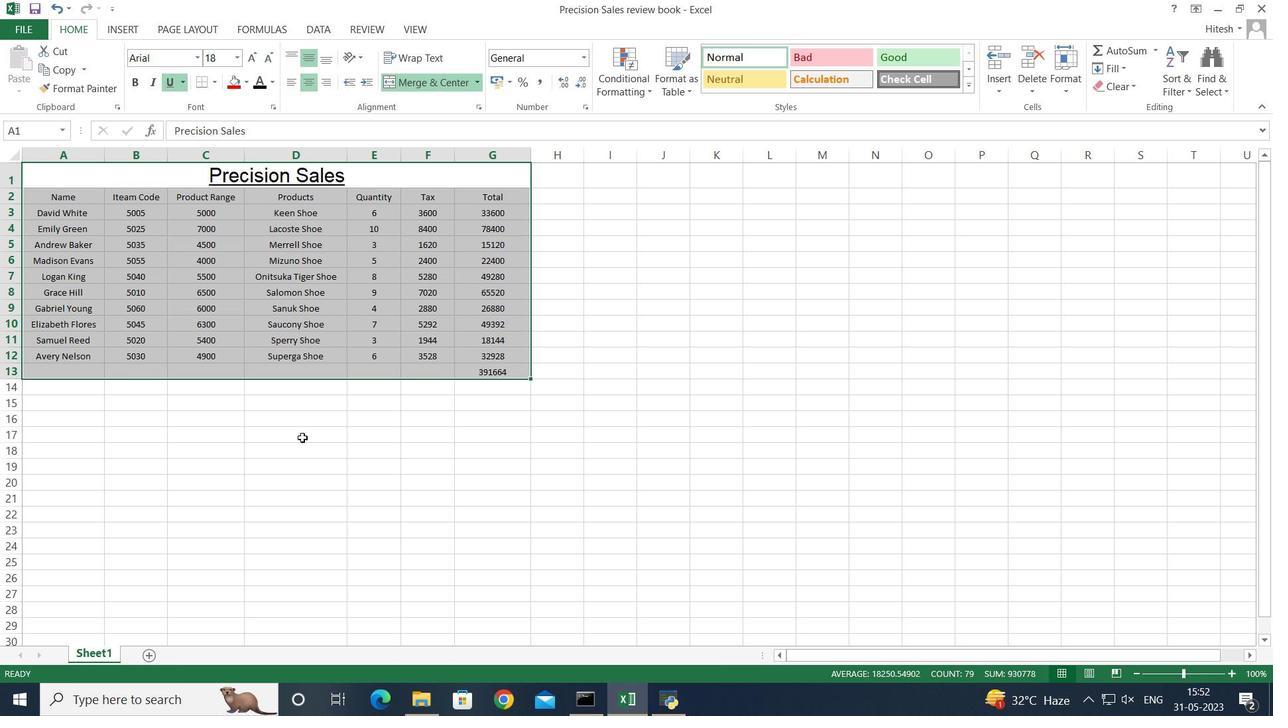 
Action: Mouse pressed left at (303, 433)
Screenshot: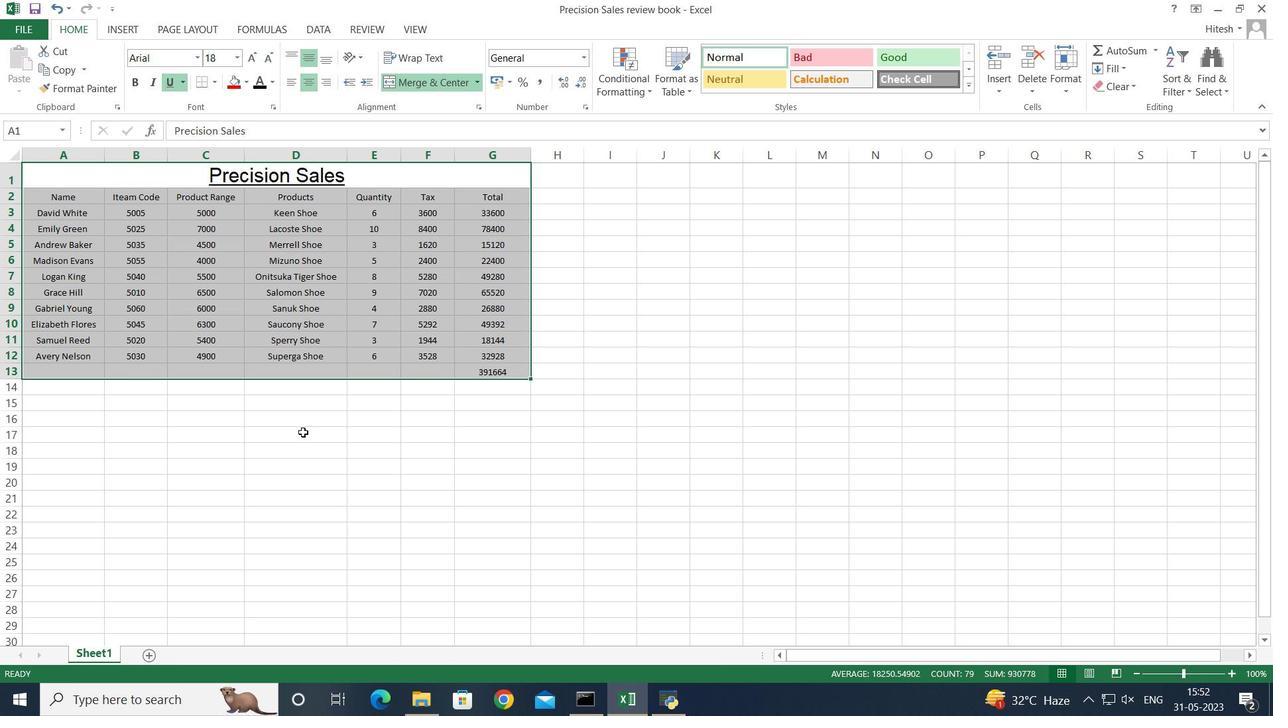 
Action: Mouse moved to (96, 174)
Screenshot: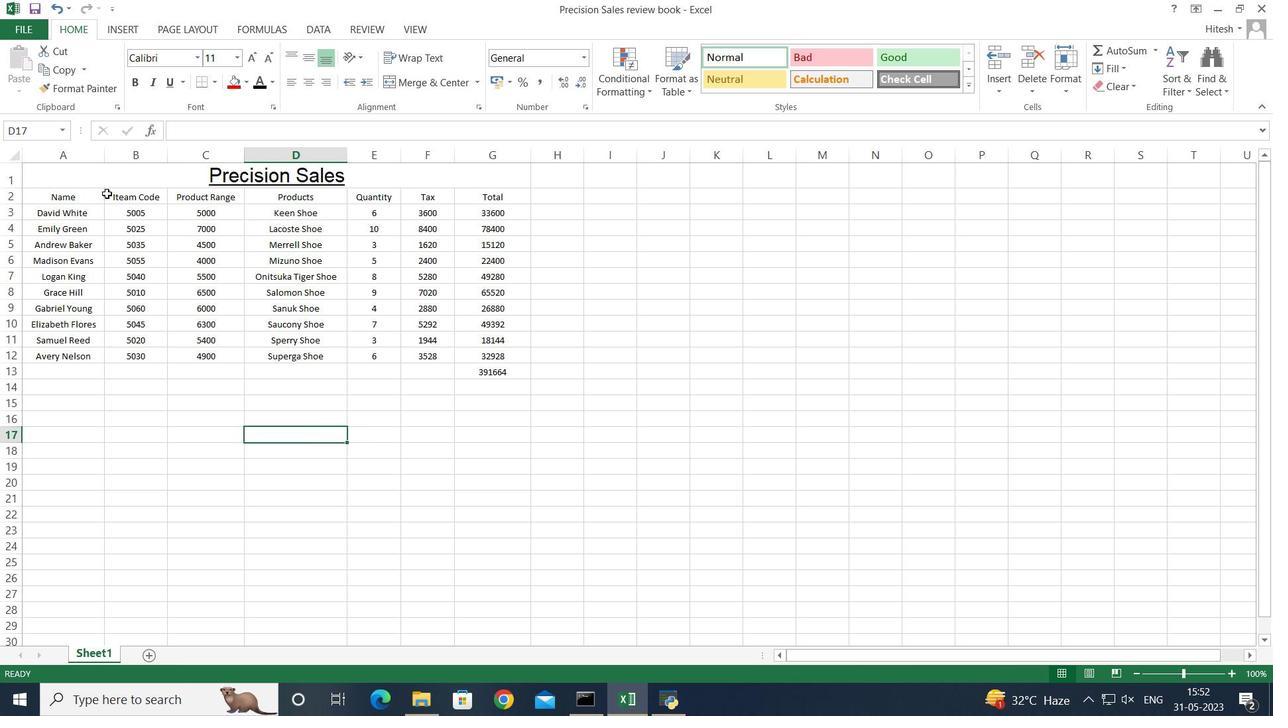 
Action: Mouse pressed left at (96, 174)
Screenshot: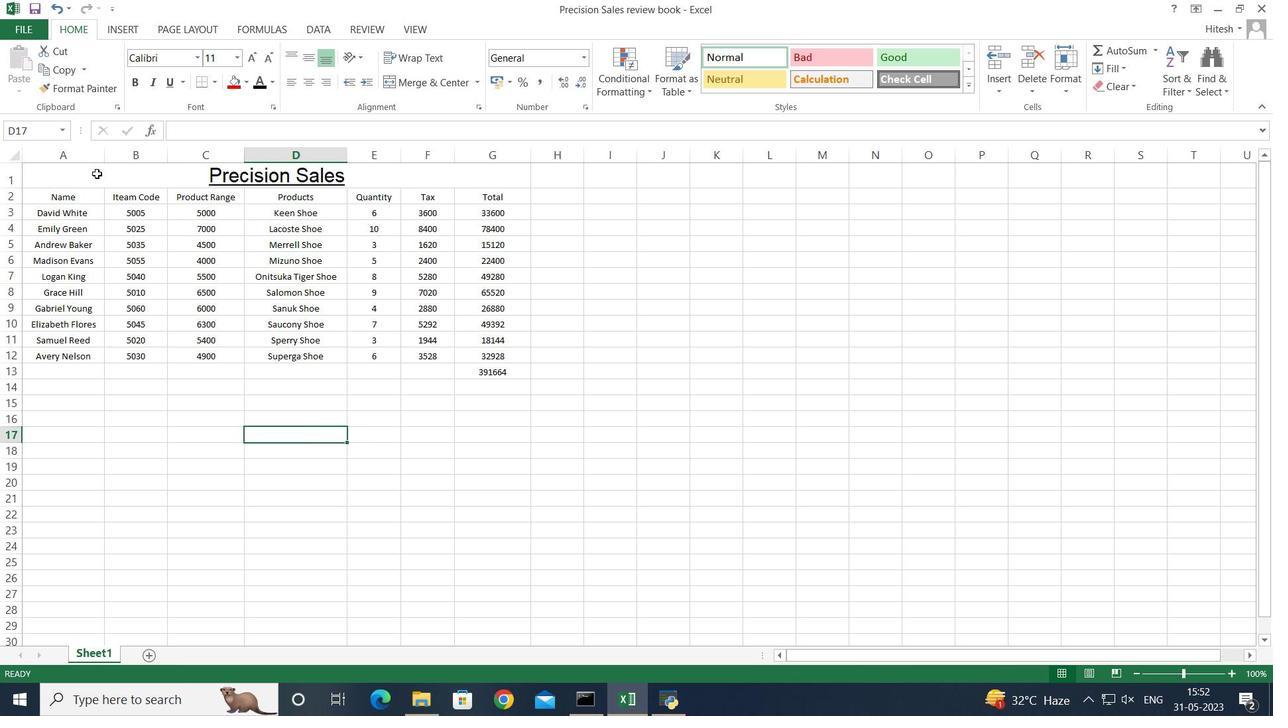 
Action: Mouse moved to (240, 80)
Screenshot: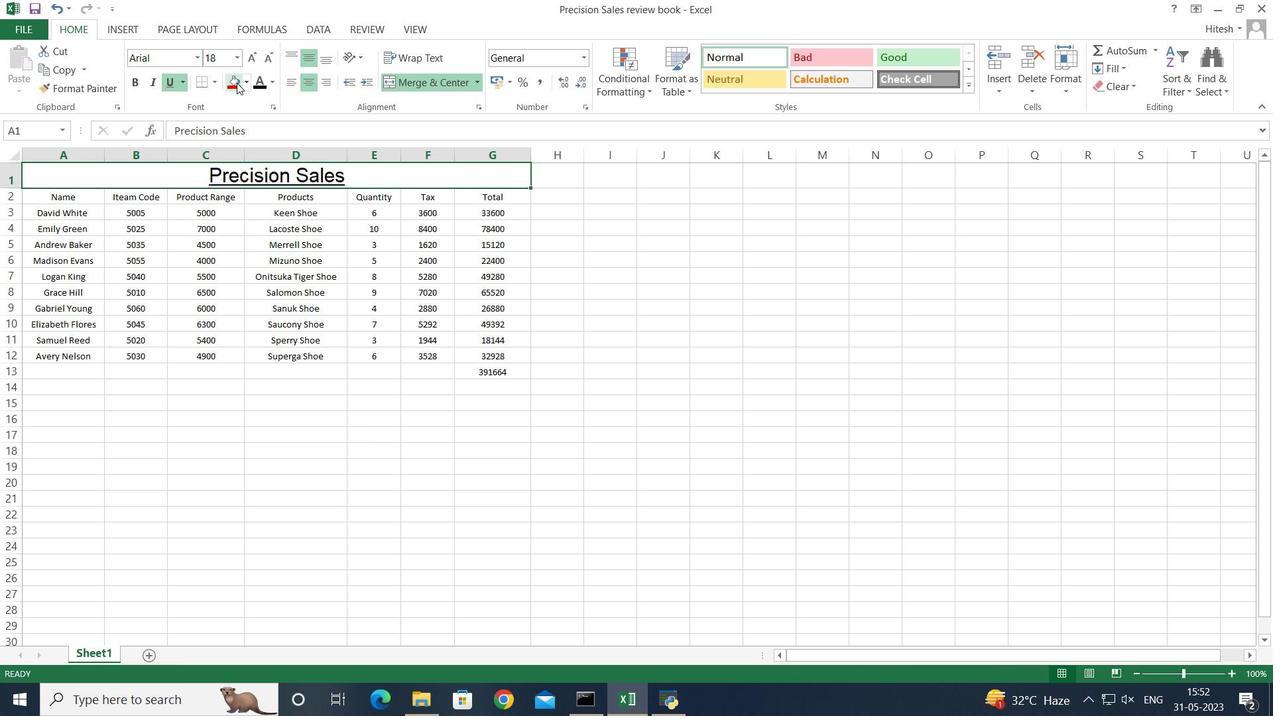 
Action: Mouse pressed left at (240, 80)
Screenshot: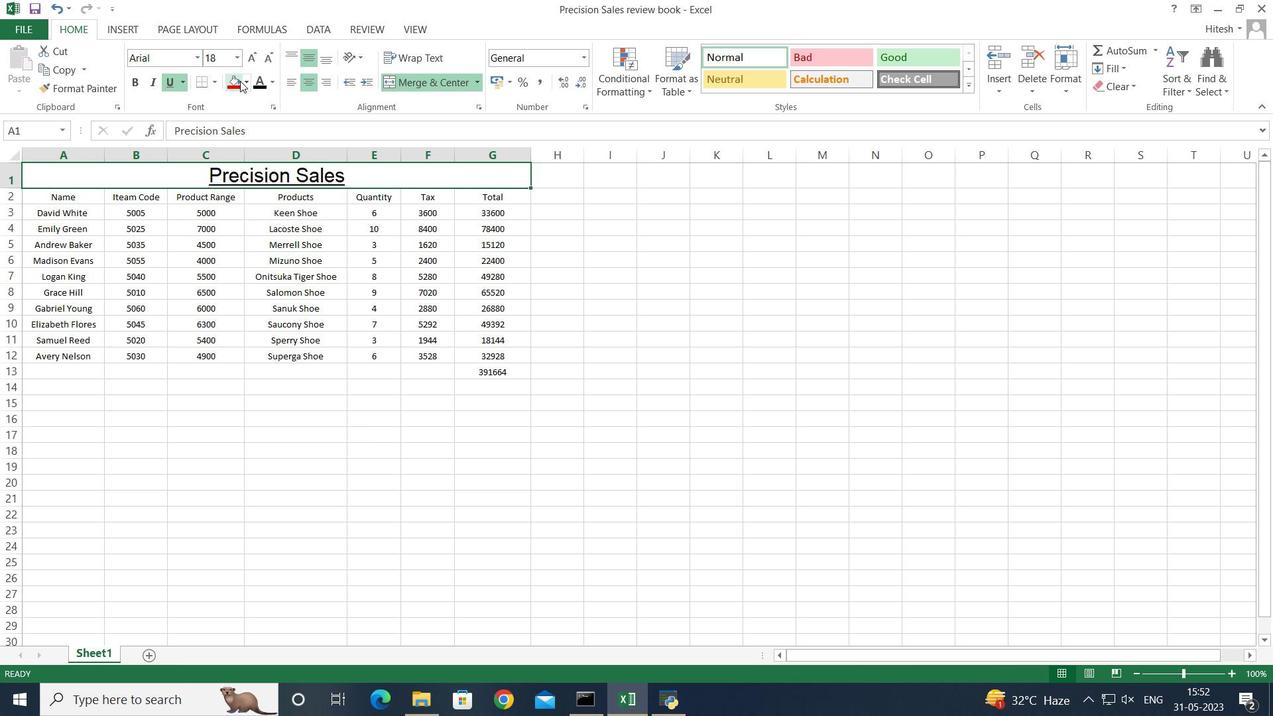 
Action: Mouse moved to (102, 415)
Screenshot: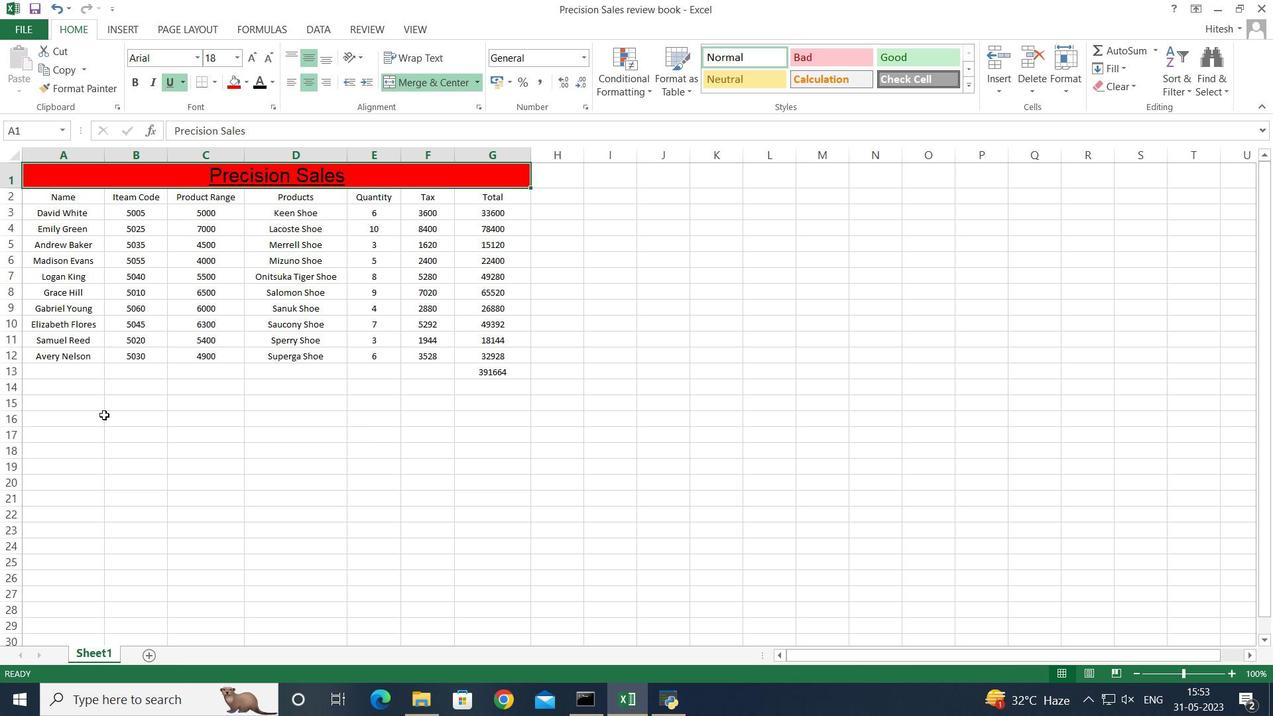 
Action: Mouse pressed left at (102, 415)
Screenshot: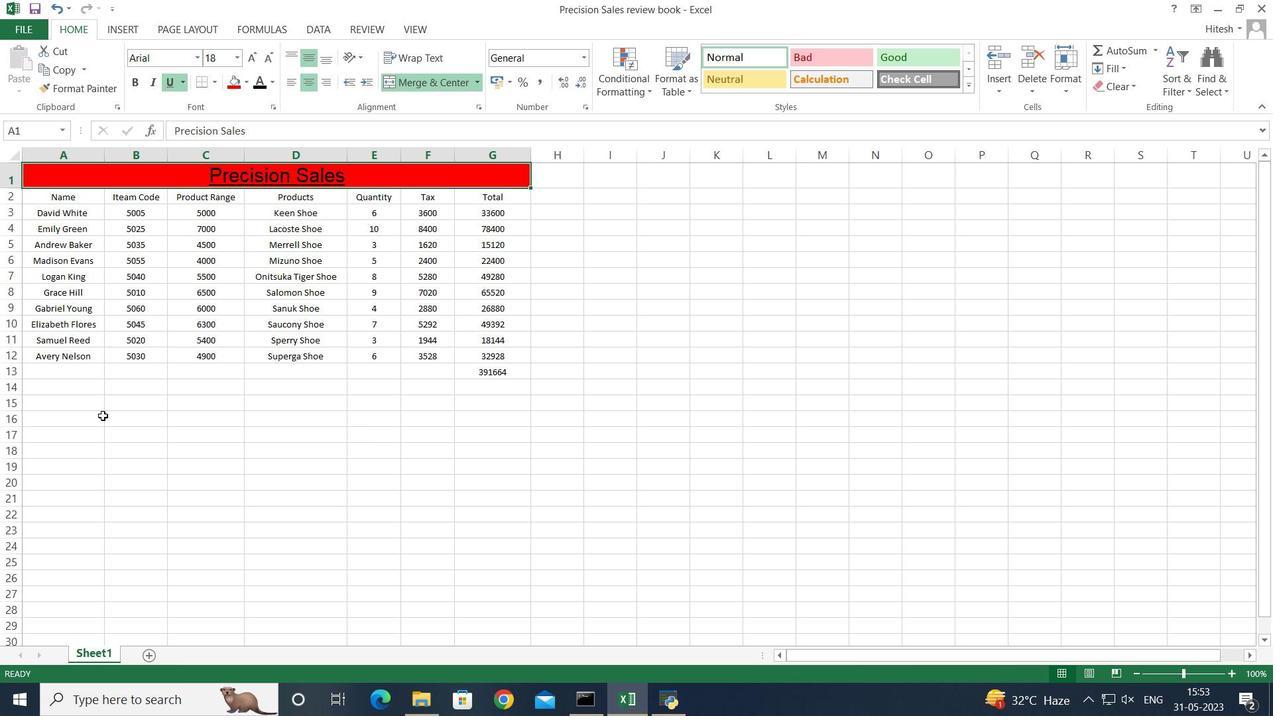 
Action: Mouse moved to (70, 198)
Screenshot: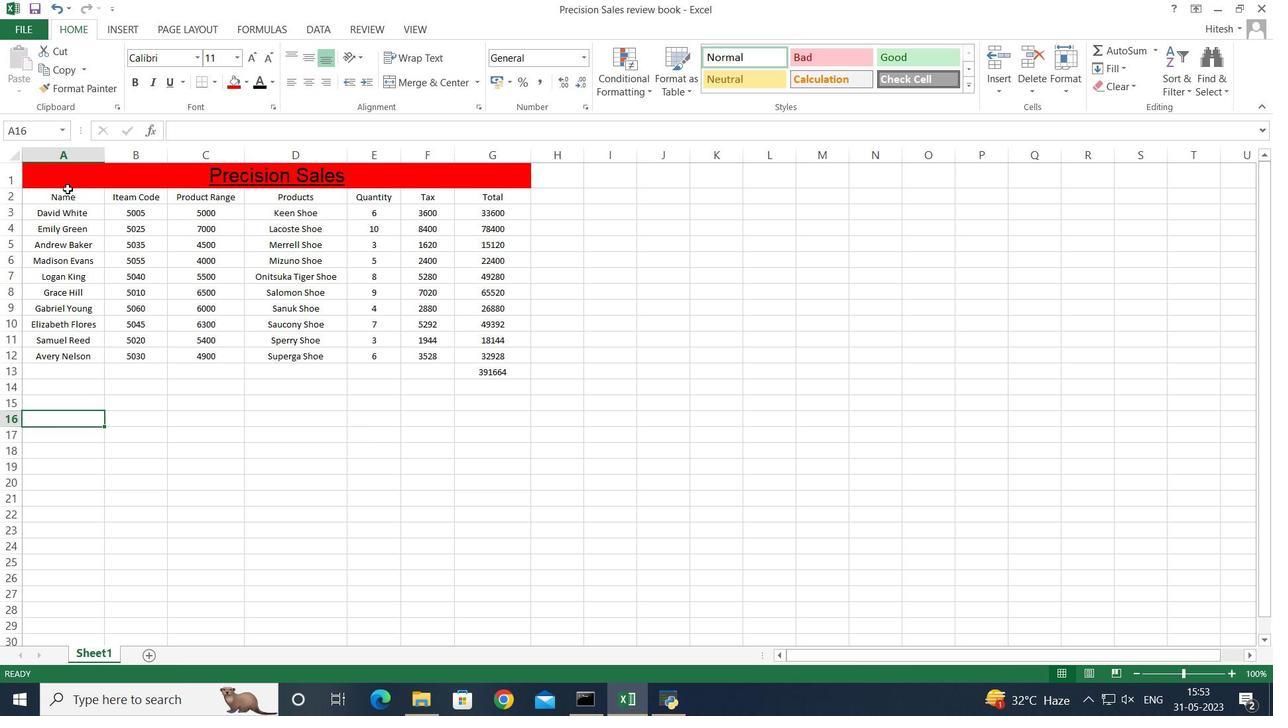 
Action: Mouse pressed left at (70, 198)
Screenshot: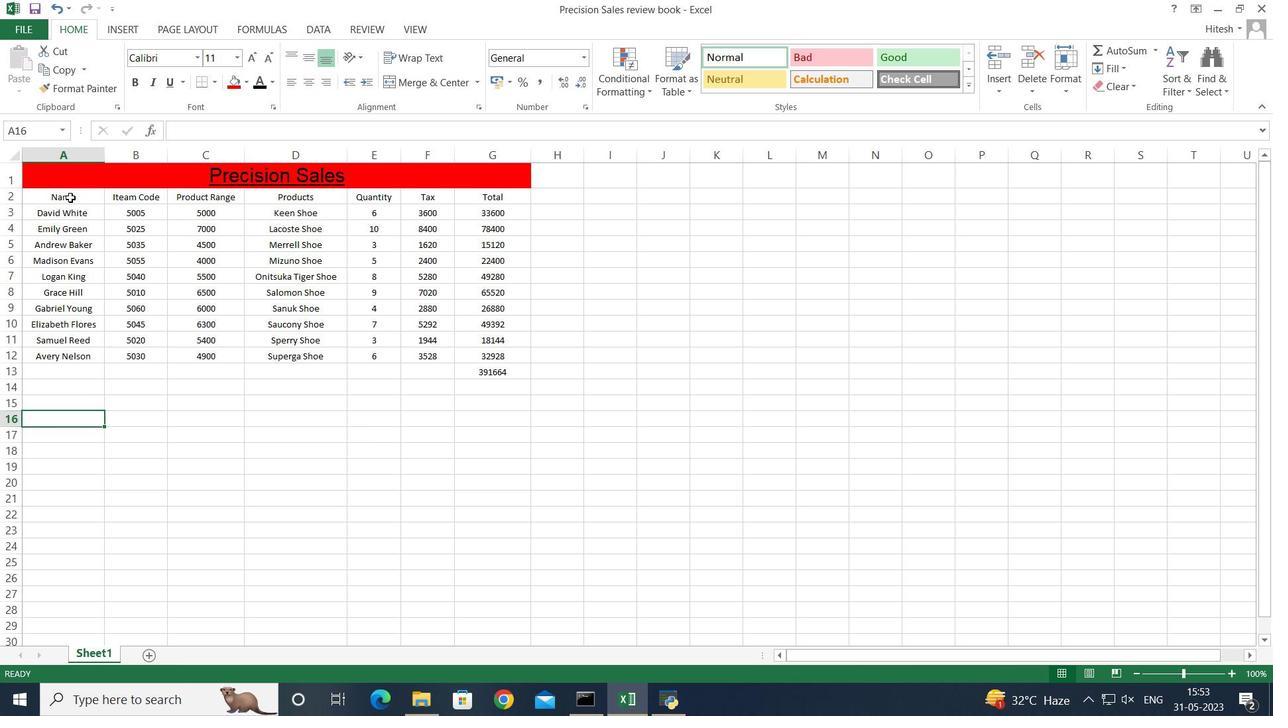 
Action: Key pressed <Key.shift><Key.right><Key.right><Key.right><Key.right><Key.right><Key.right><Key.down><Key.down><Key.down><Key.down><Key.down><Key.down><Key.down><Key.down><Key.down><Key.down><Key.down>
Screenshot: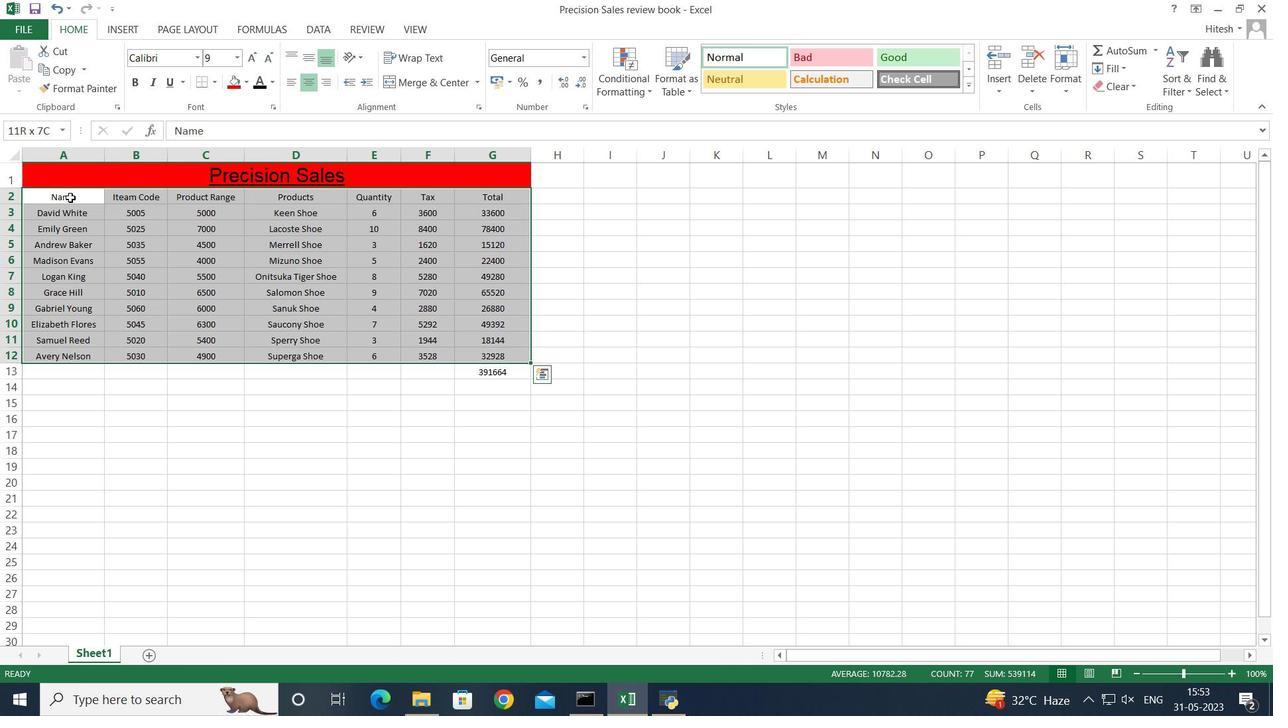 
Action: Mouse moved to (270, 86)
Screenshot: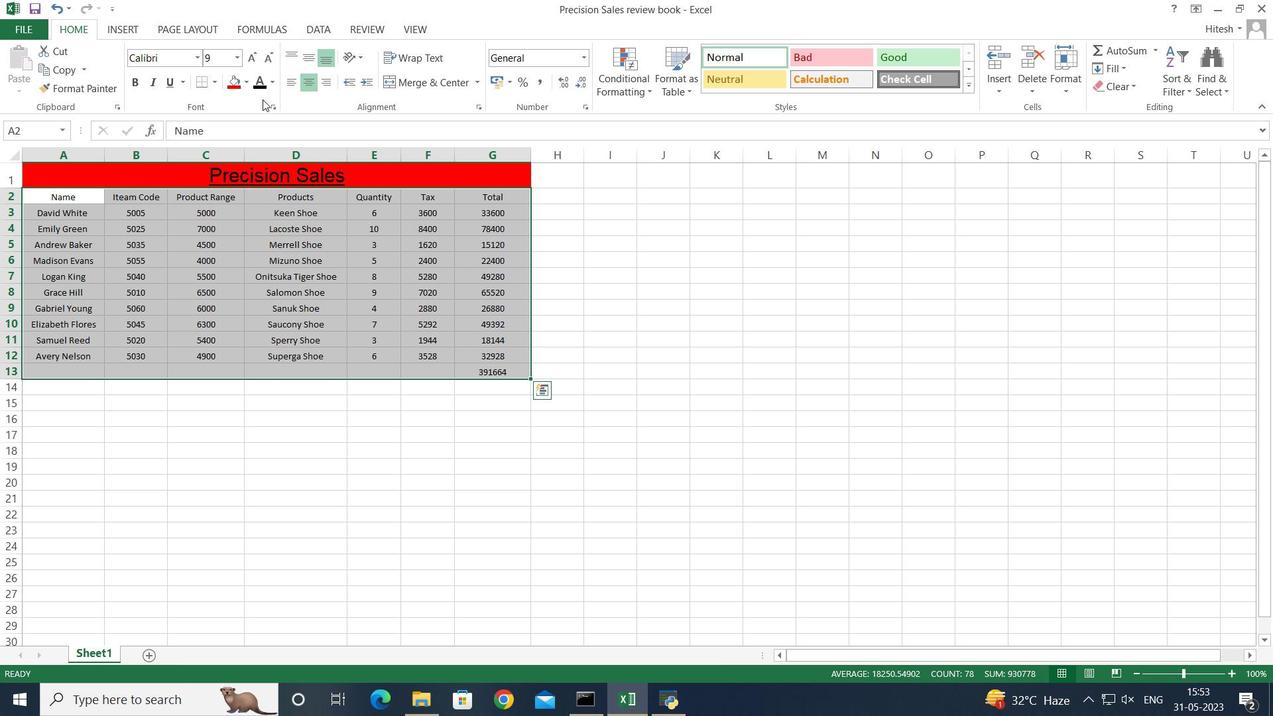 
Action: Mouse pressed left at (270, 86)
Screenshot: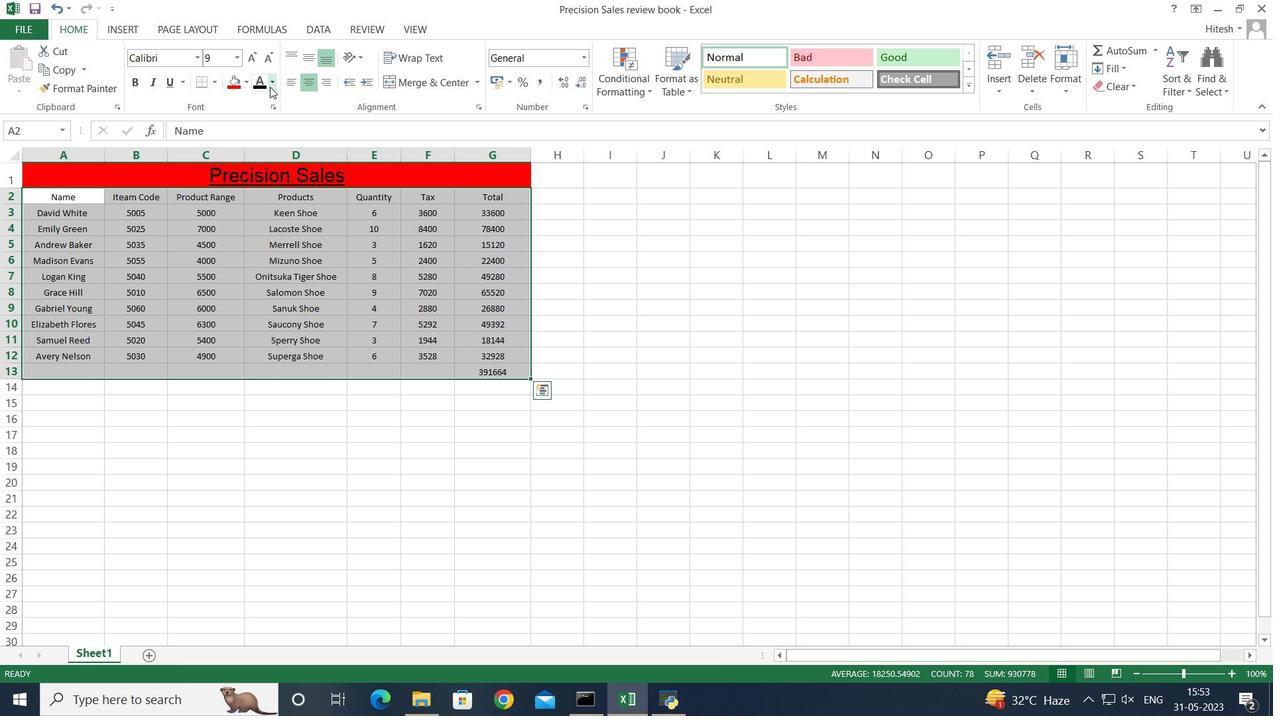 
Action: Mouse moved to (271, 135)
Screenshot: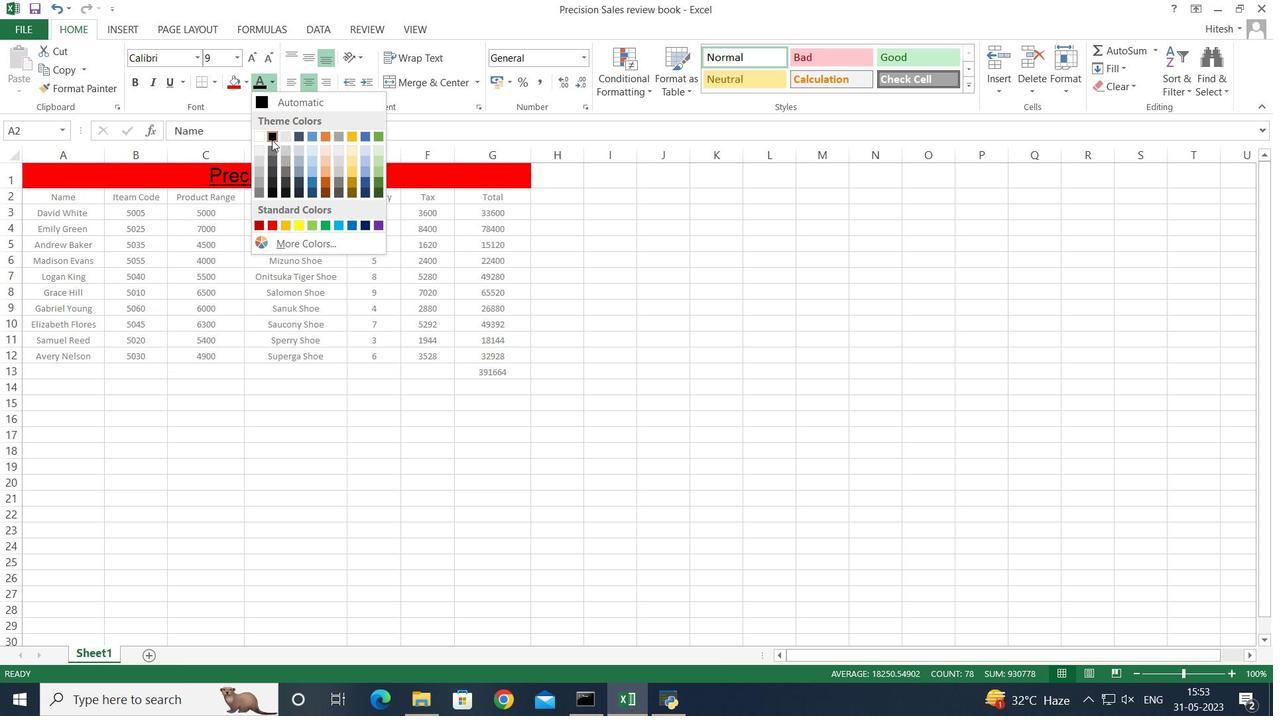 
Action: Mouse pressed left at (271, 135)
Screenshot: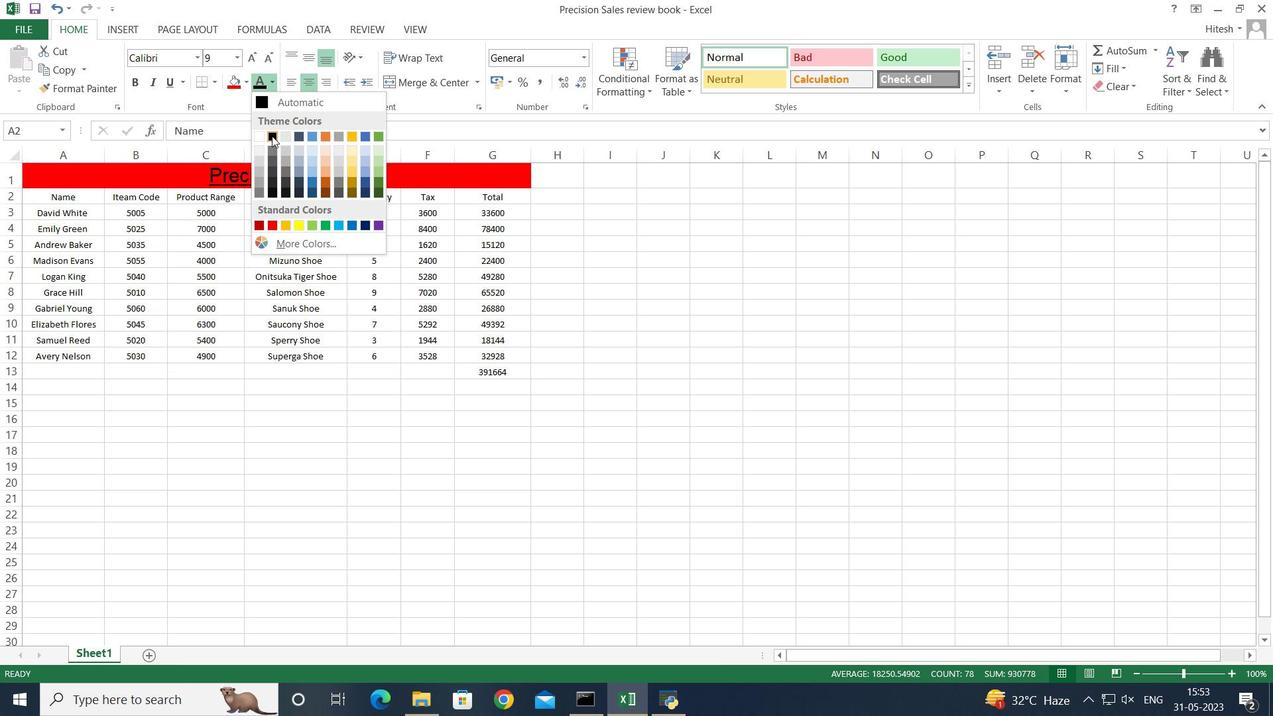 
Action: Mouse moved to (202, 427)
Screenshot: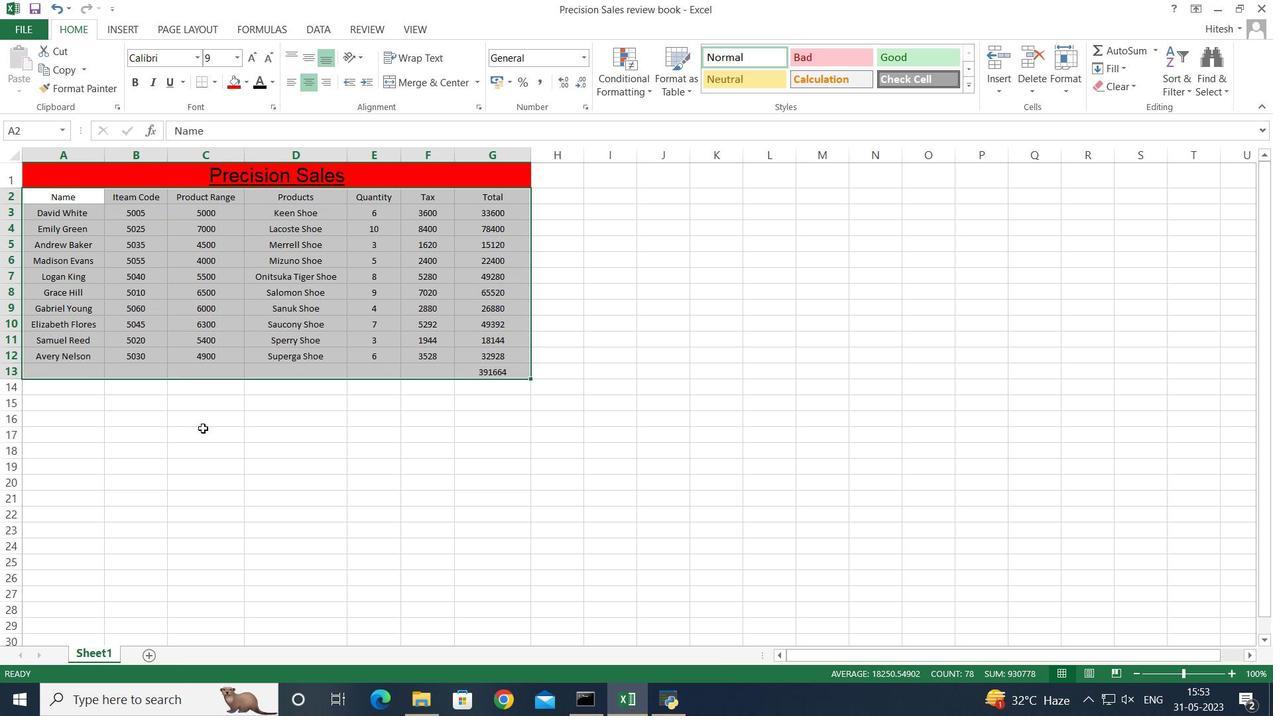 
Action: Mouse pressed left at (202, 427)
Screenshot: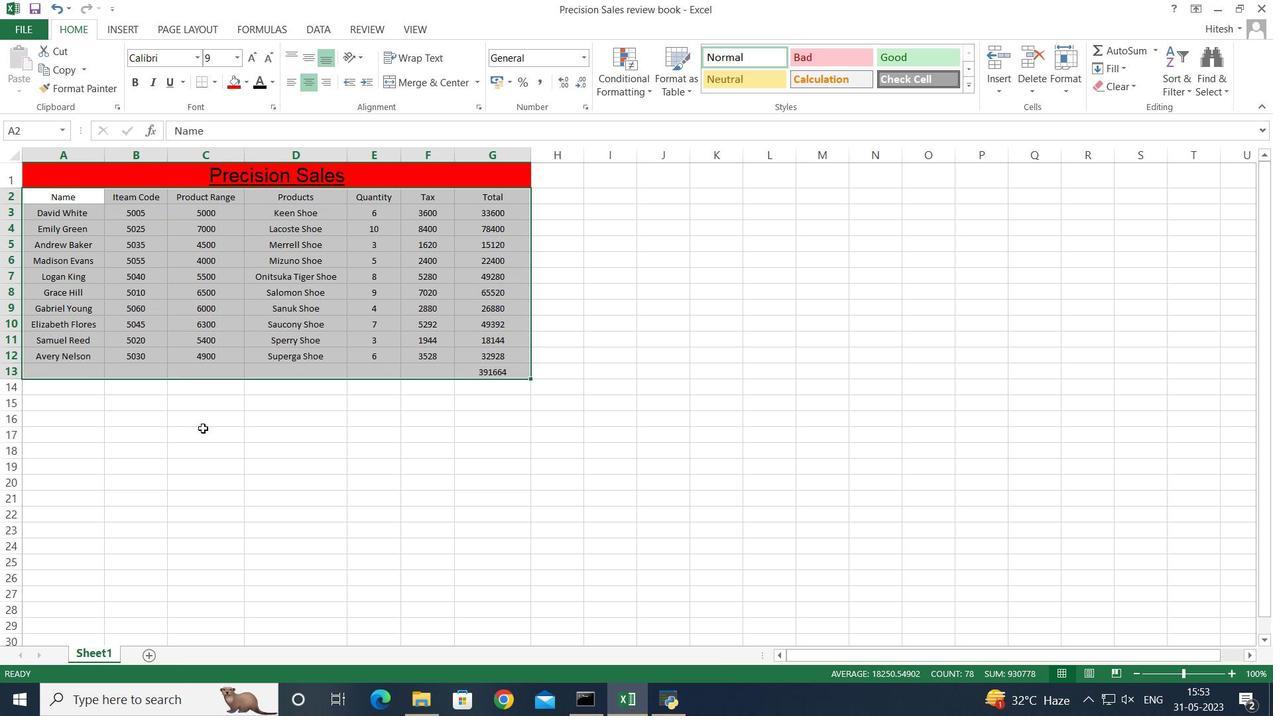 
Action: Mouse moved to (61, 200)
Screenshot: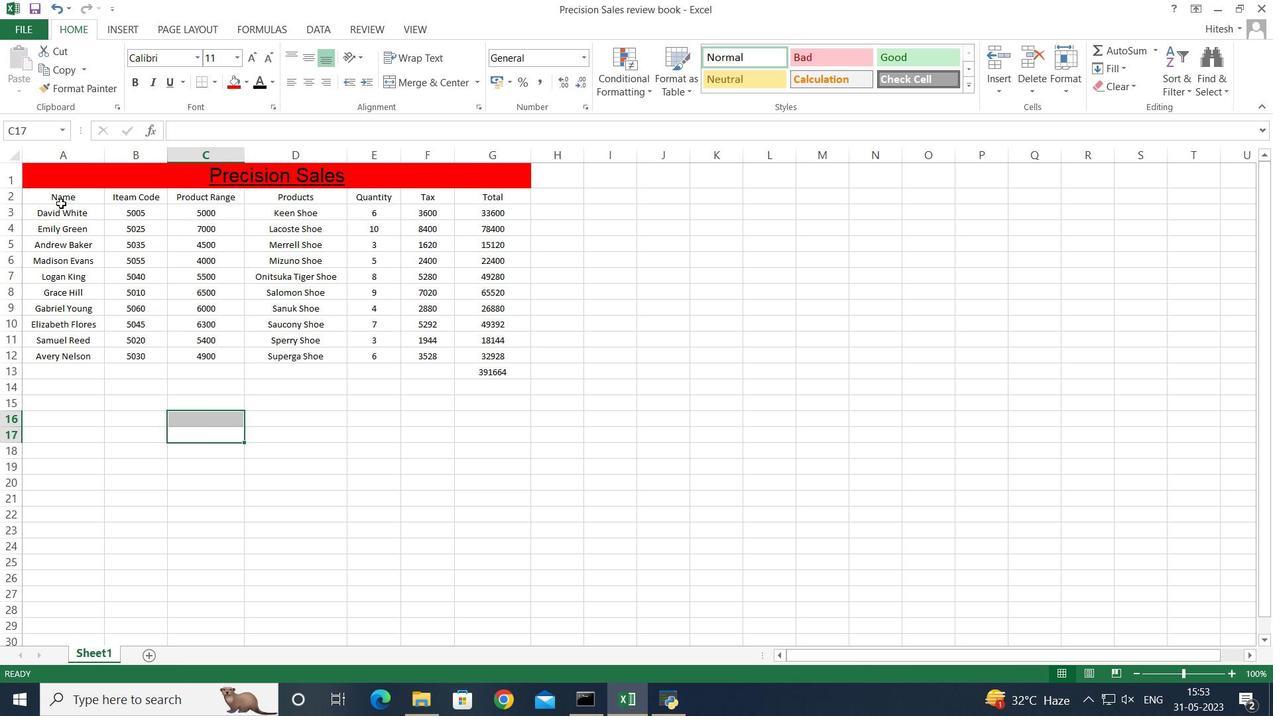 
Action: Mouse pressed left at (61, 200)
Screenshot: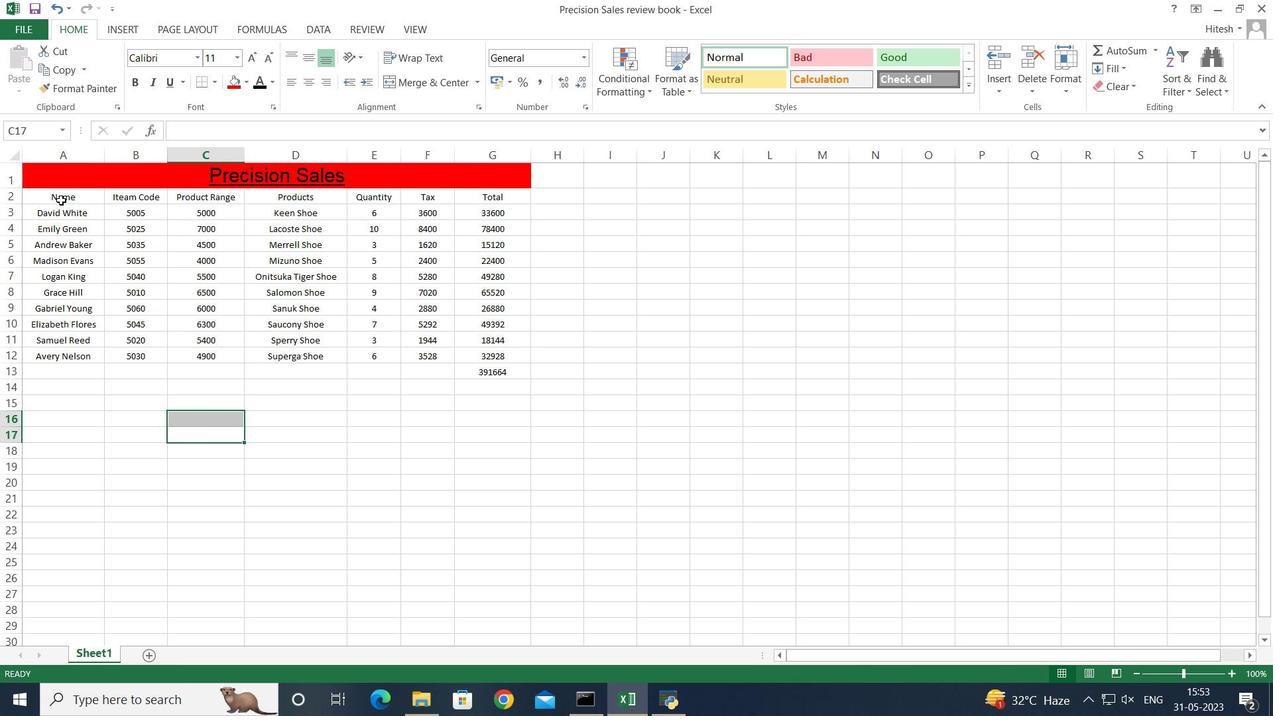 
Action: Key pressed <Key.shift><Key.right><Key.right><Key.right><Key.right><Key.right><Key.right><Key.down><Key.down><Key.down><Key.down><Key.down><Key.down><Key.down><Key.down><Key.down><Key.down><Key.down>
Screenshot: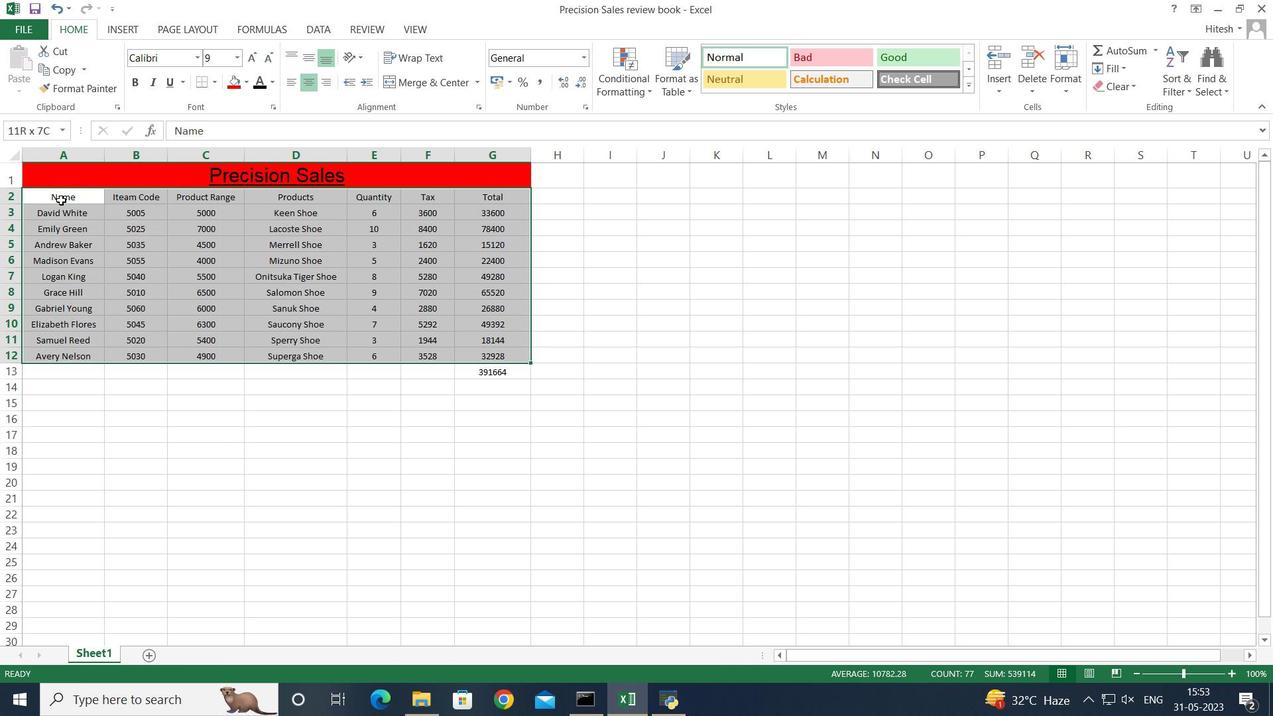 
Action: Mouse moved to (212, 83)
Screenshot: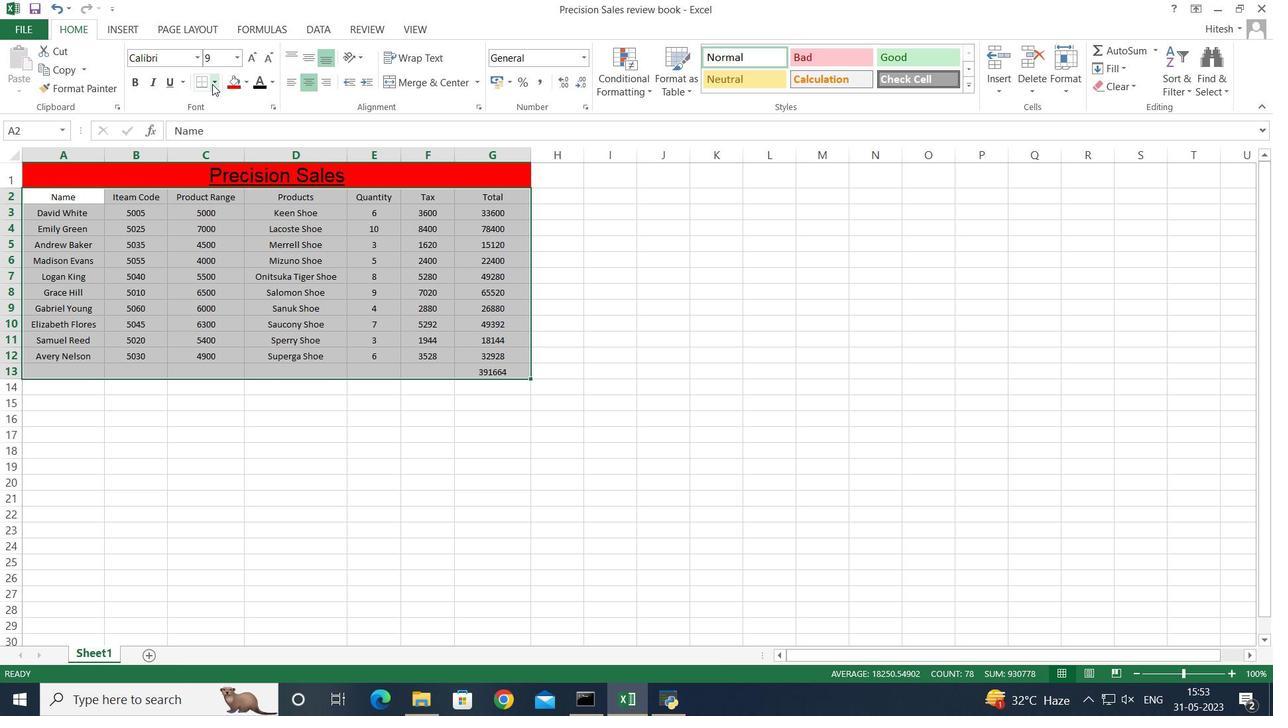 
Action: Mouse pressed left at (212, 83)
Screenshot: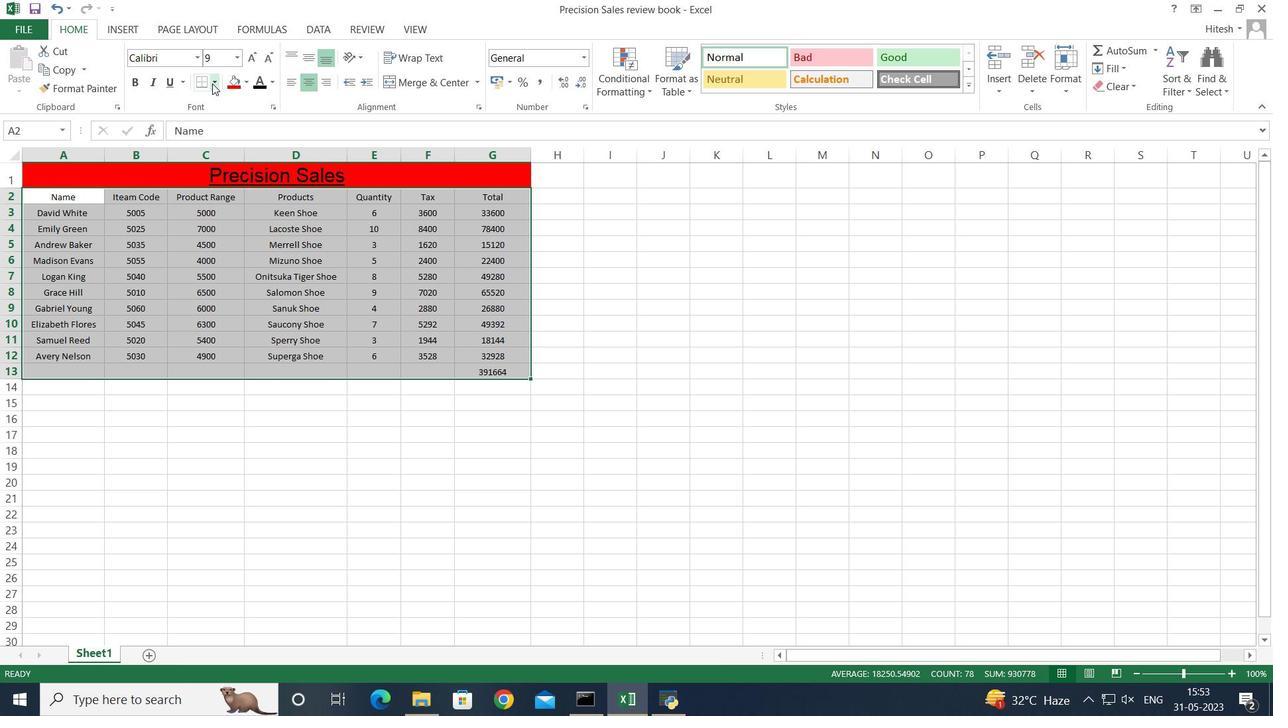 
Action: Mouse moved to (269, 198)
Screenshot: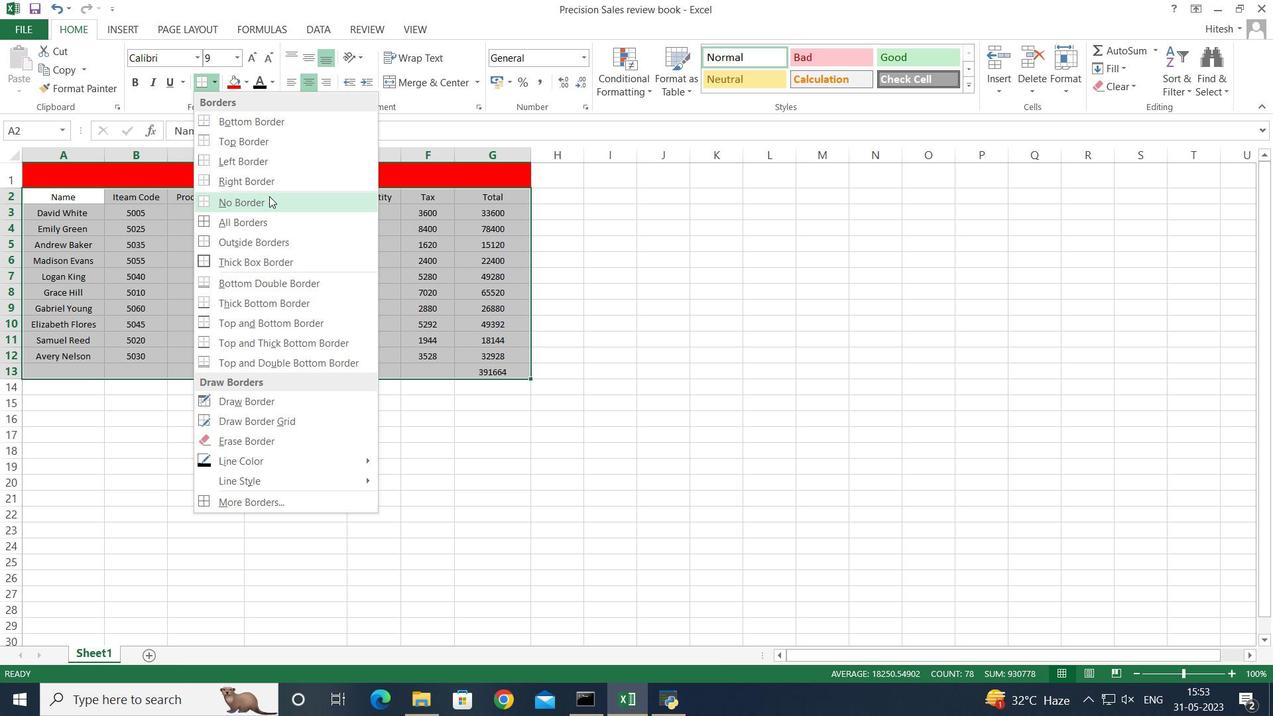 
Action: Mouse pressed left at (269, 198)
Screenshot: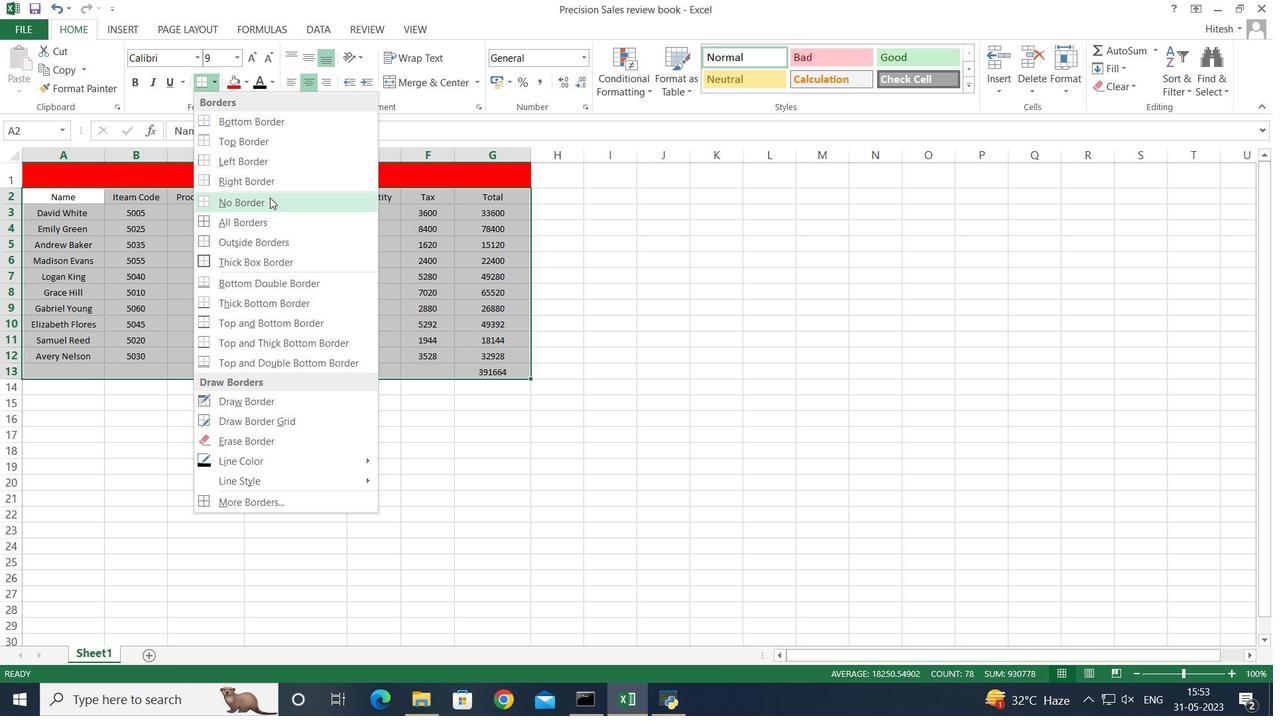 
Action: Mouse moved to (280, 418)
Screenshot: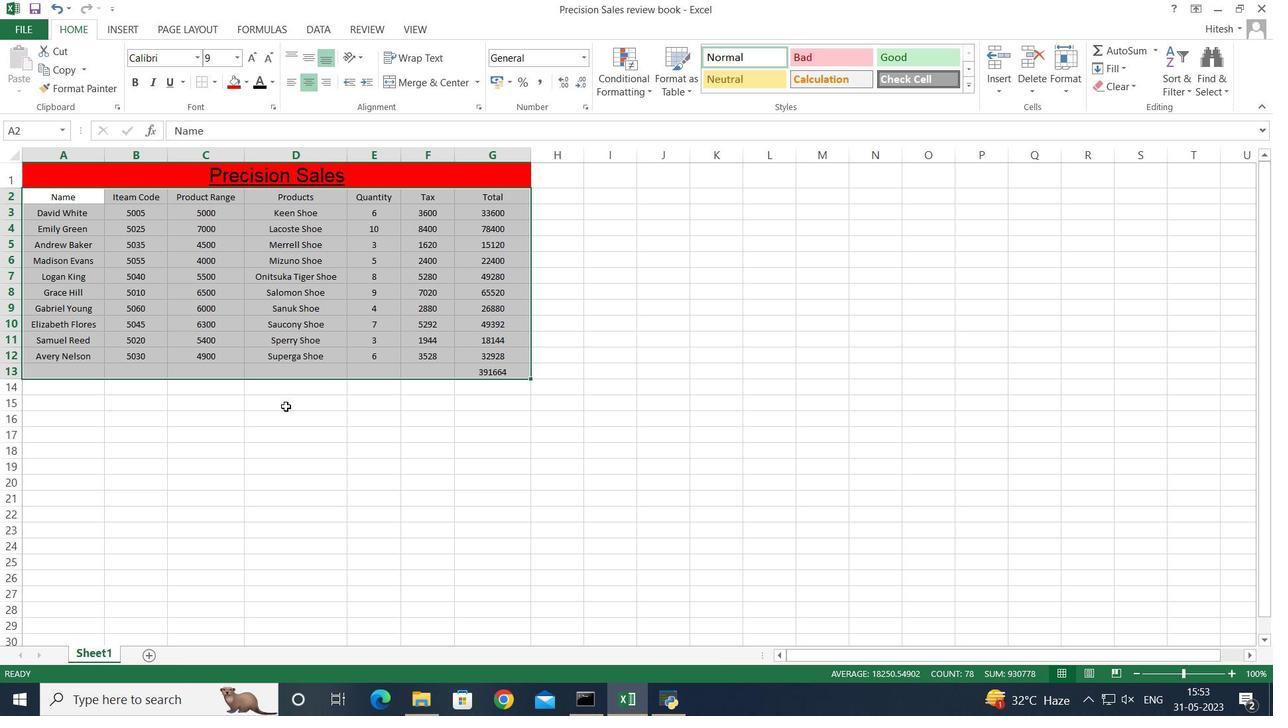 
Action: Mouse pressed left at (280, 418)
Screenshot: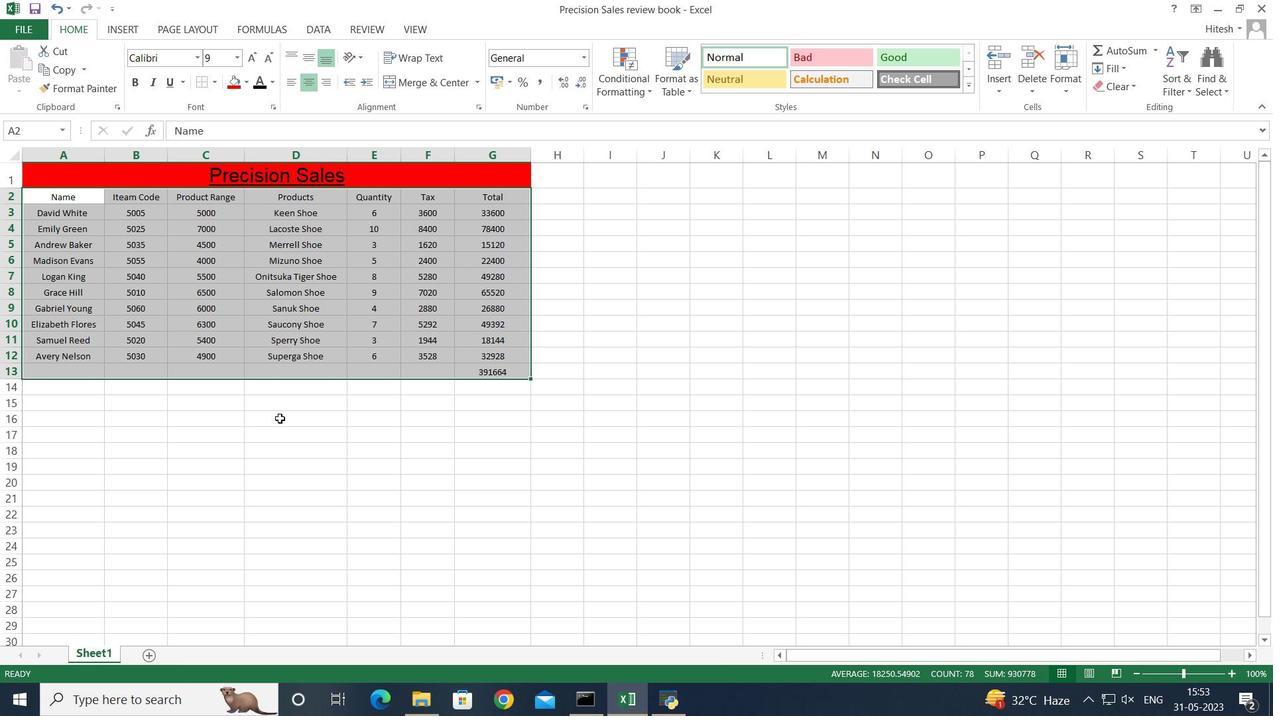 
Action: Mouse moved to (337, 421)
Screenshot: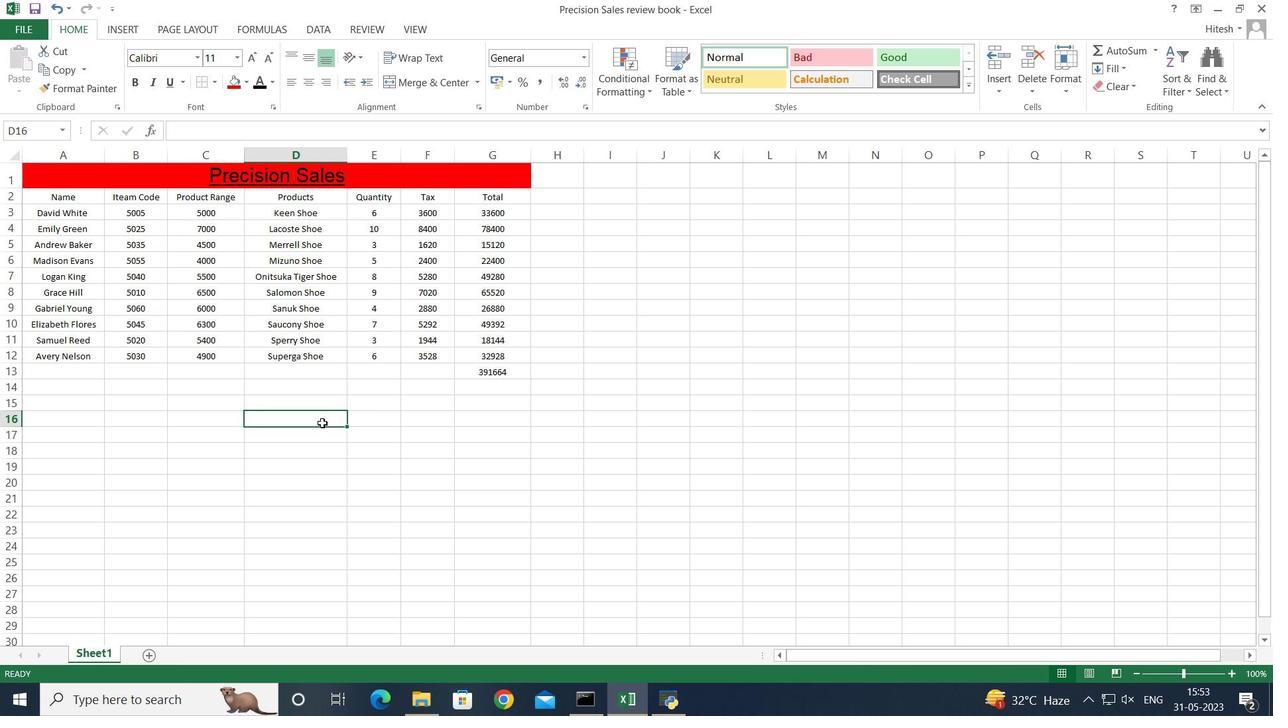 
